 Task: Create a due date automation trigger when advanced on, on the wednesday before a card is due add fields with custom field "Resume" set to a number greater than 1 and greater than 10 at 11:00 AM.
Action: Mouse moved to (988, 307)
Screenshot: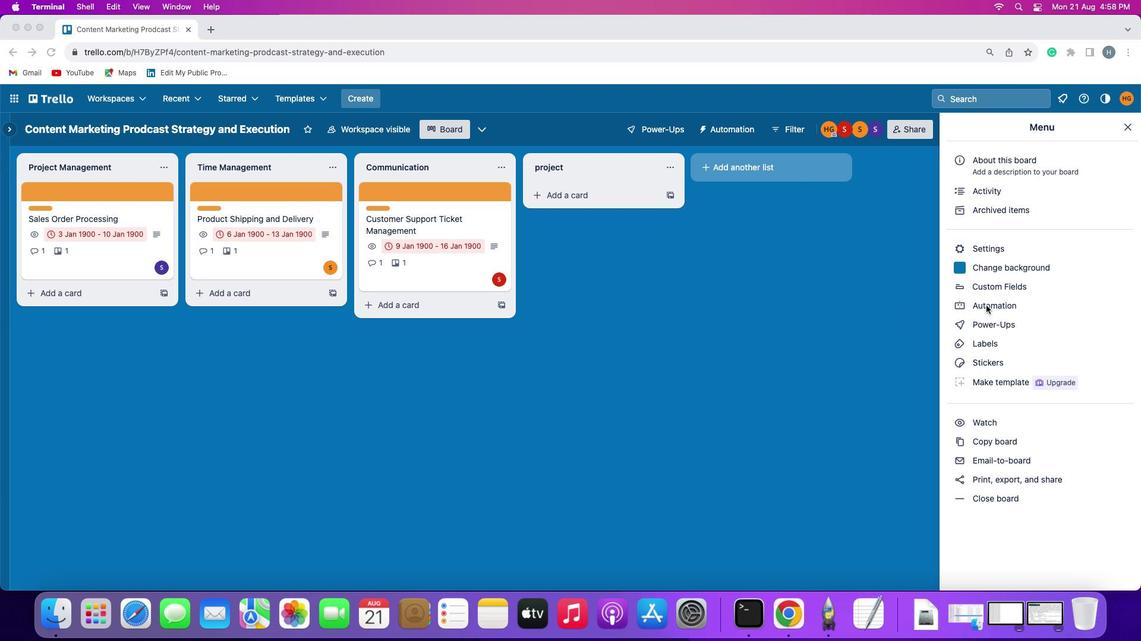 
Action: Mouse pressed left at (988, 307)
Screenshot: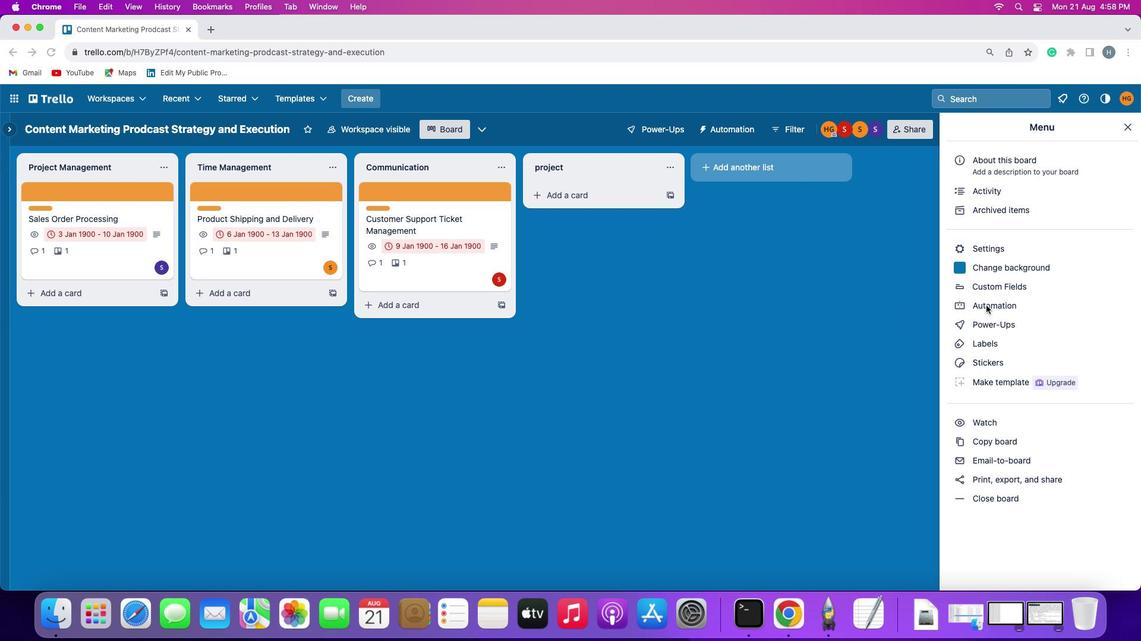 
Action: Mouse pressed left at (988, 307)
Screenshot: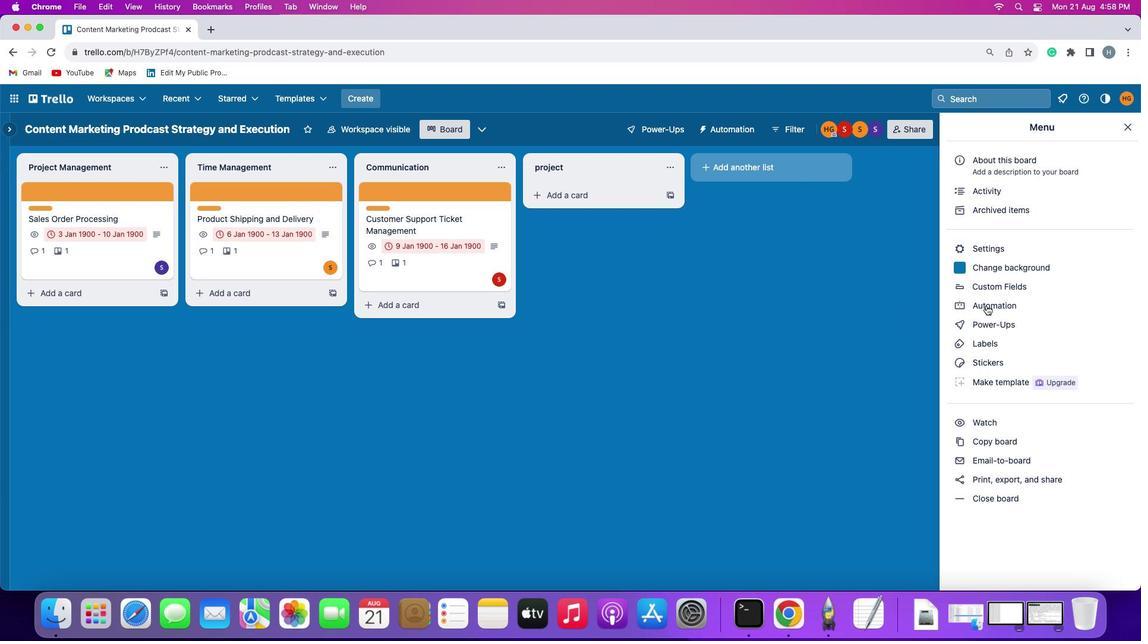 
Action: Mouse moved to (72, 282)
Screenshot: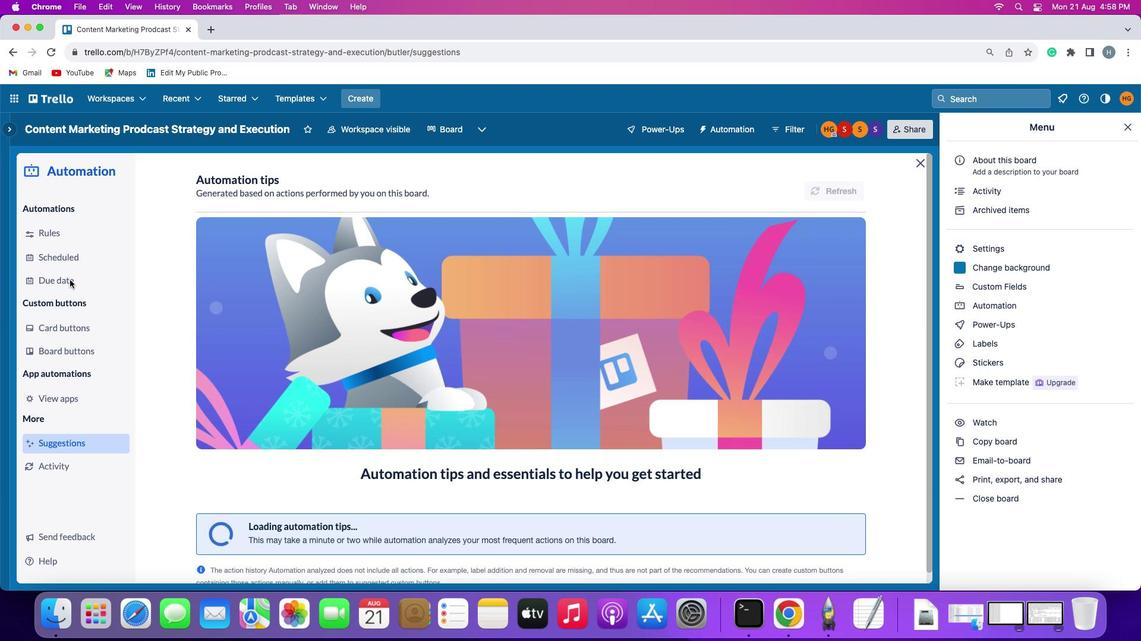 
Action: Mouse pressed left at (72, 282)
Screenshot: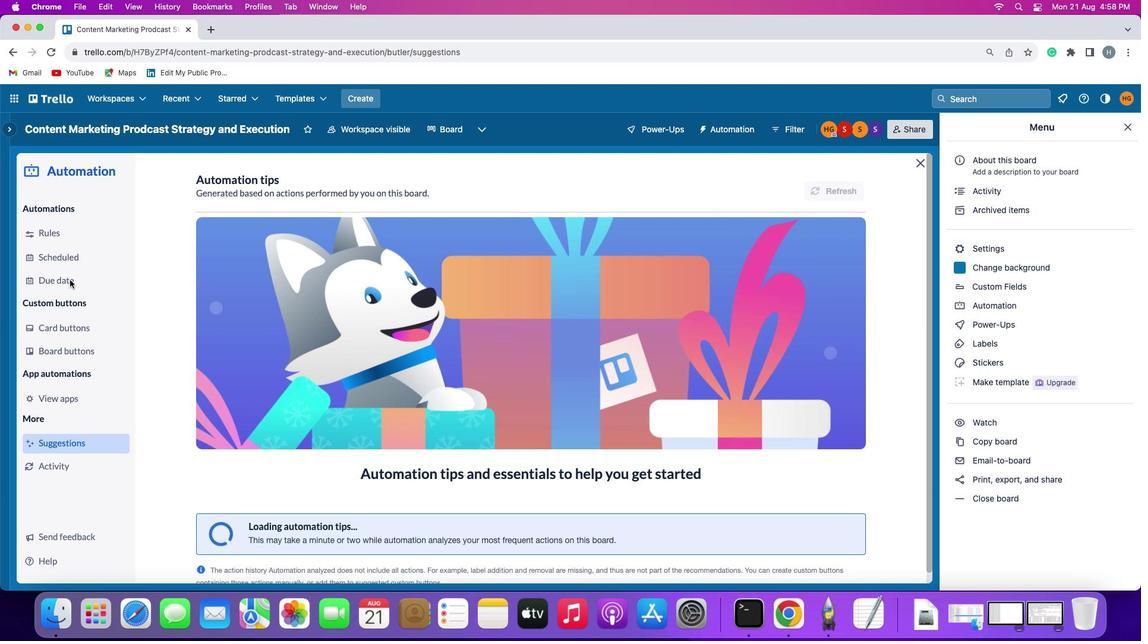
Action: Mouse moved to (811, 186)
Screenshot: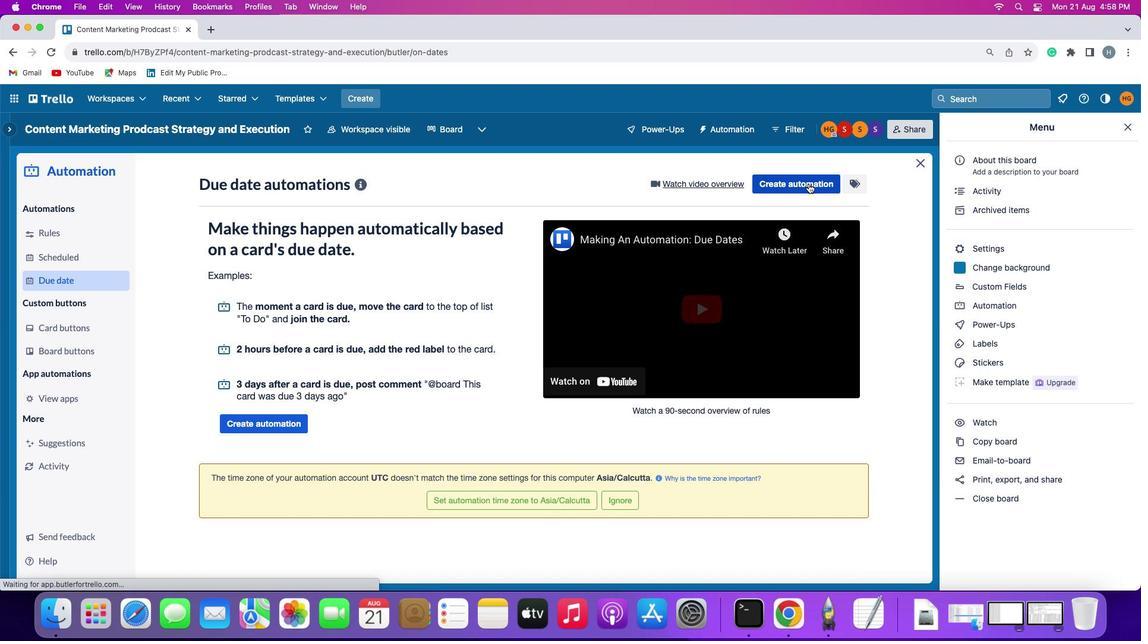 
Action: Mouse pressed left at (811, 186)
Screenshot: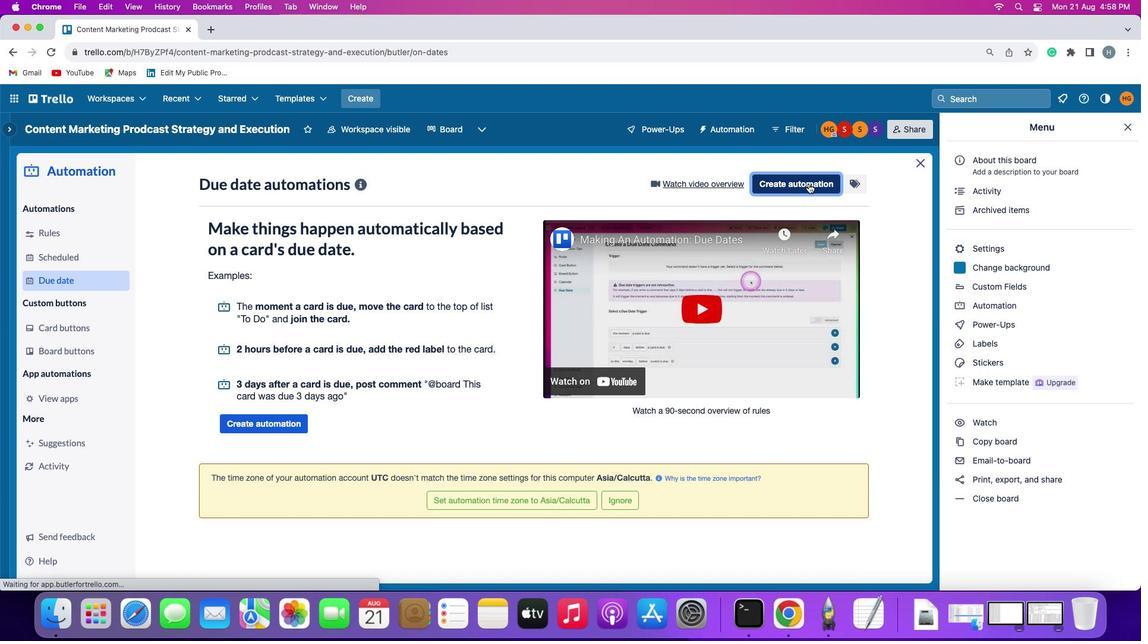 
Action: Mouse moved to (282, 301)
Screenshot: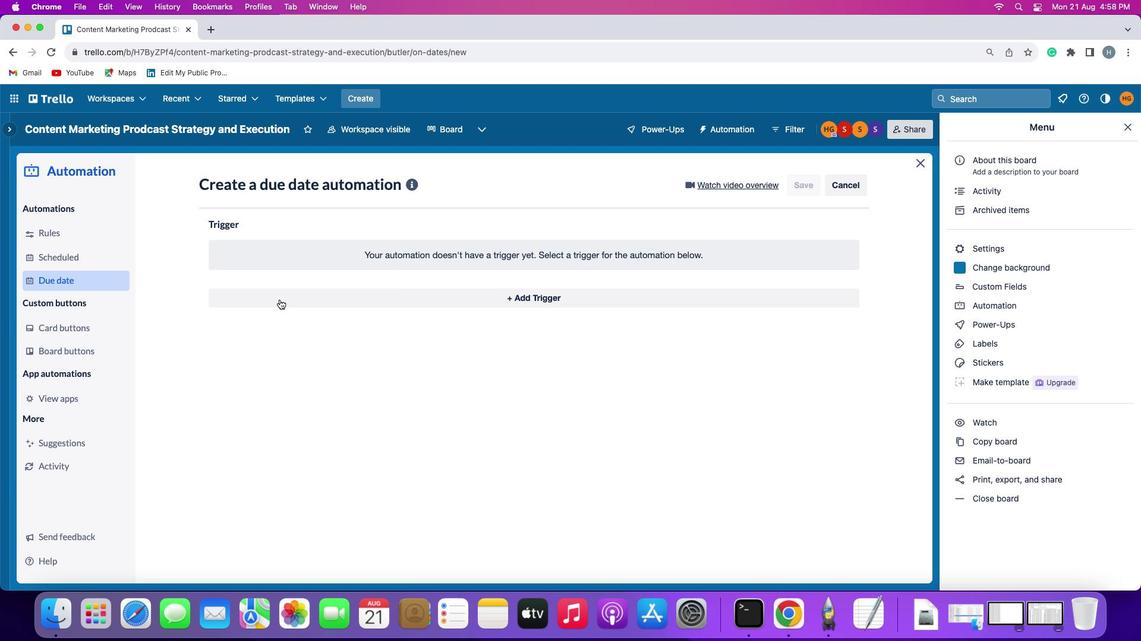 
Action: Mouse pressed left at (282, 301)
Screenshot: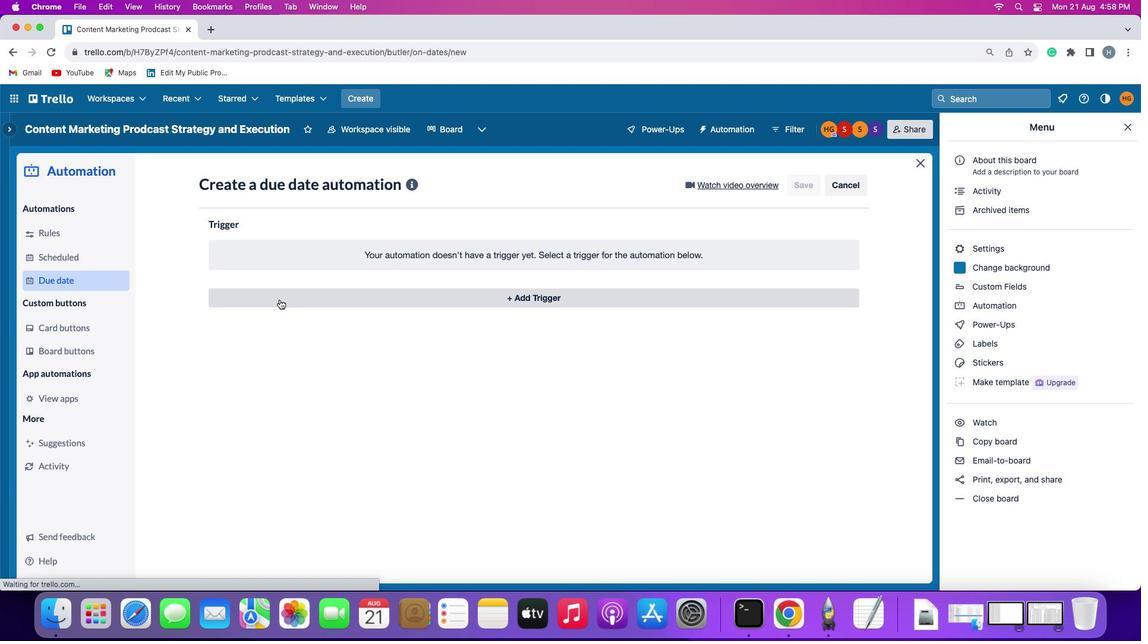 
Action: Mouse moved to (260, 518)
Screenshot: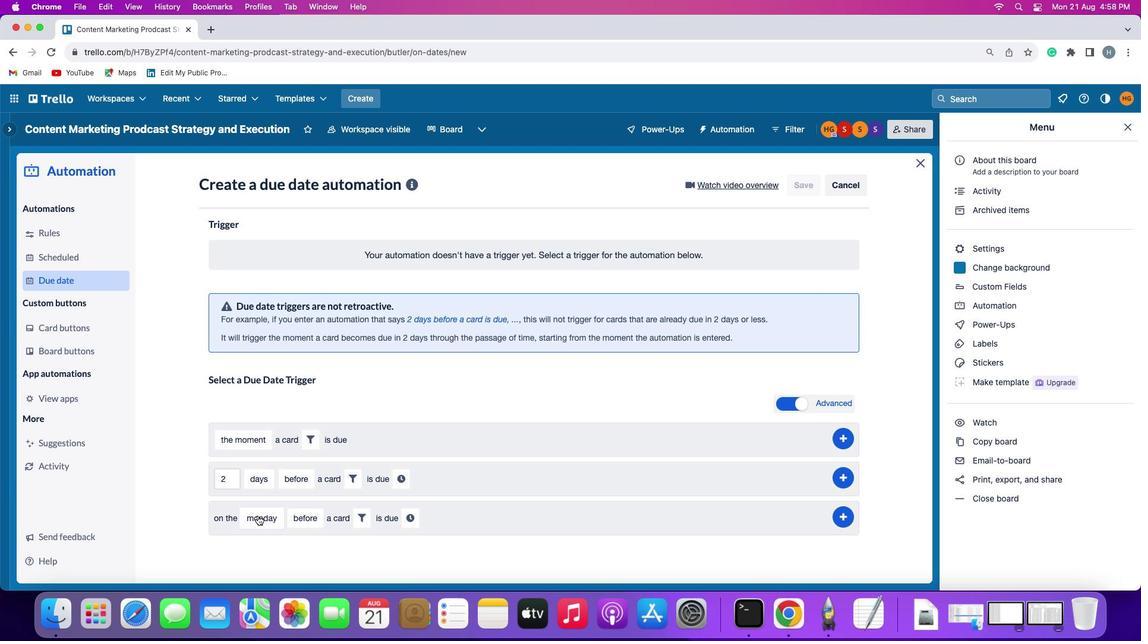 
Action: Mouse pressed left at (260, 518)
Screenshot: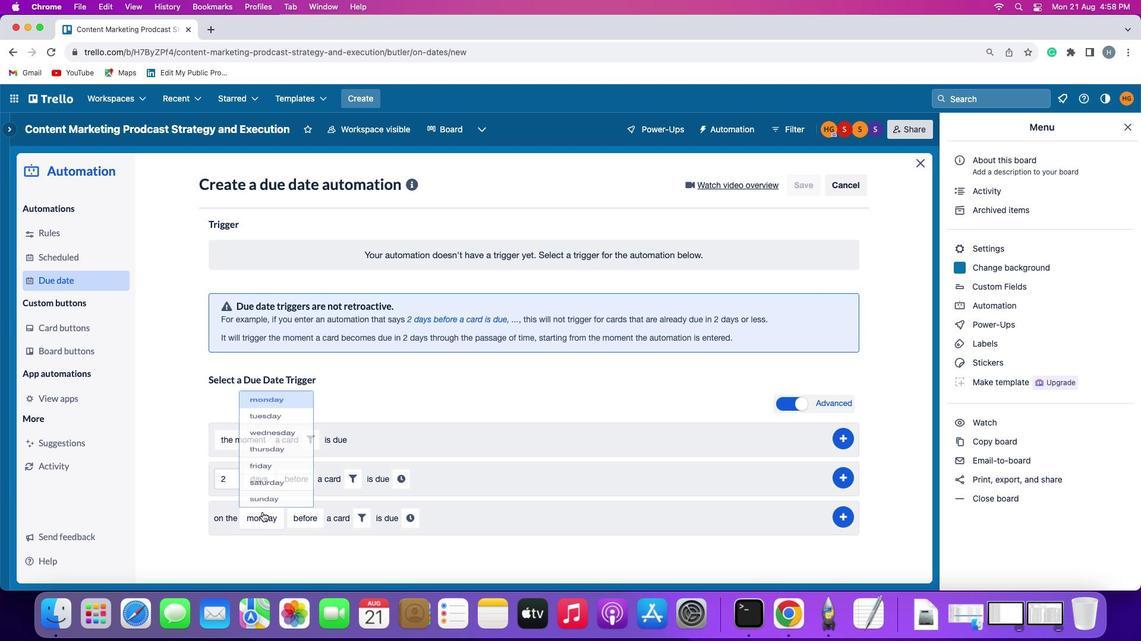 
Action: Mouse moved to (291, 408)
Screenshot: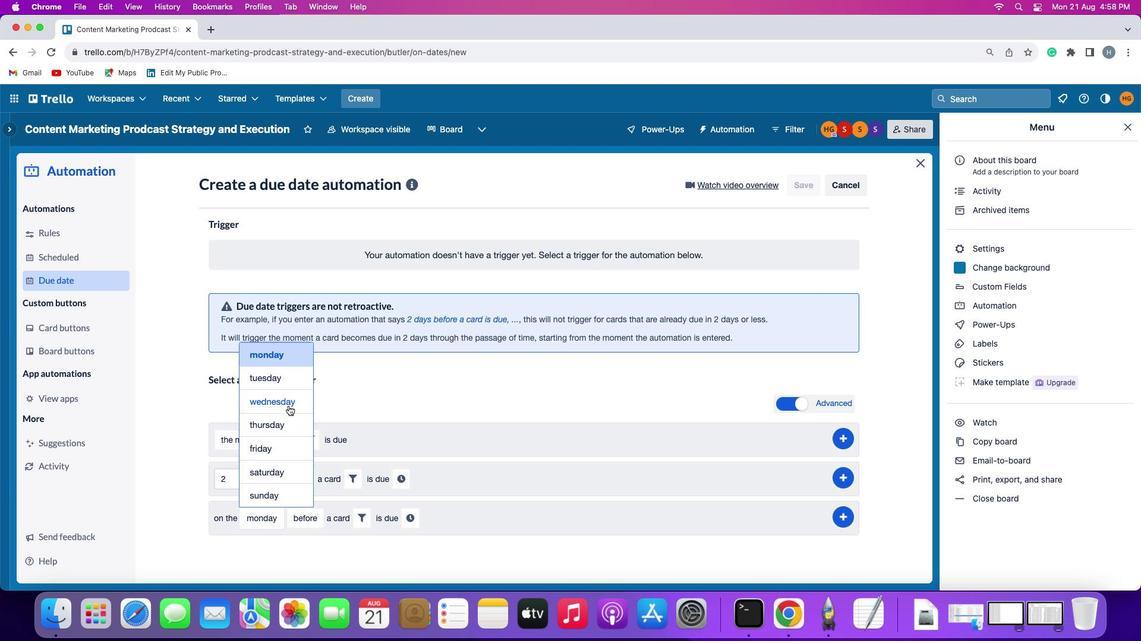 
Action: Mouse pressed left at (291, 408)
Screenshot: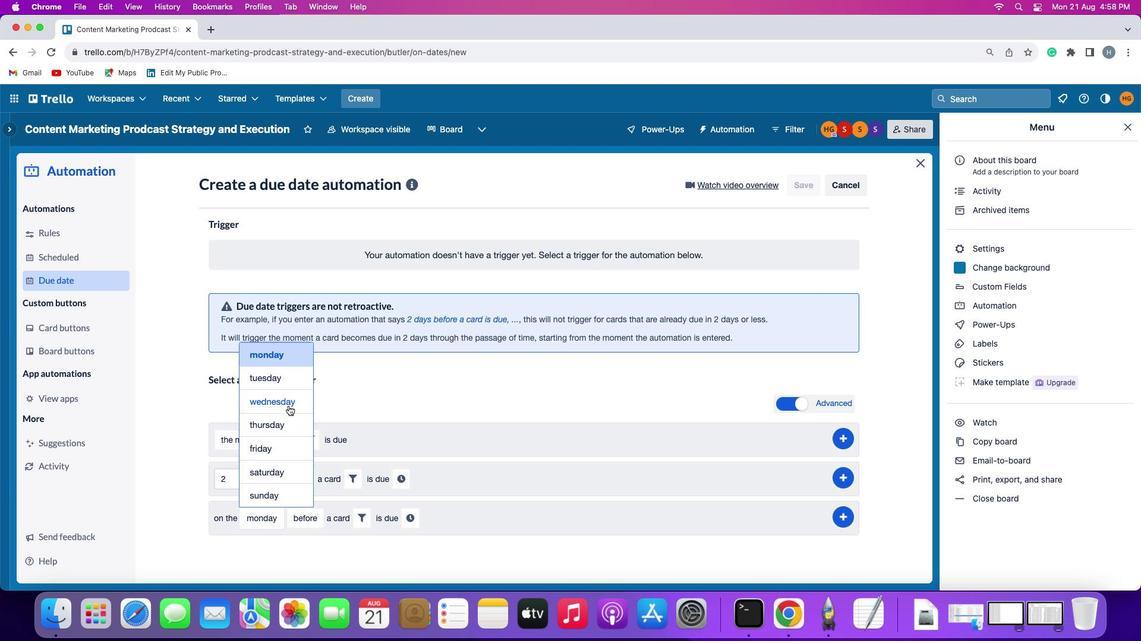 
Action: Mouse moved to (380, 519)
Screenshot: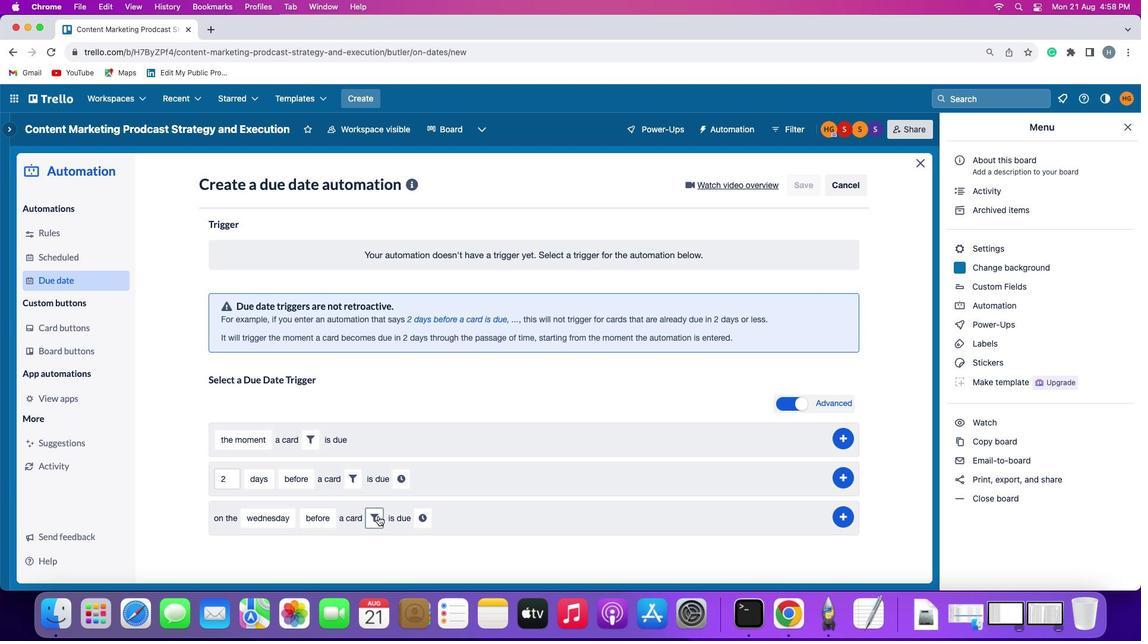 
Action: Mouse pressed left at (380, 519)
Screenshot: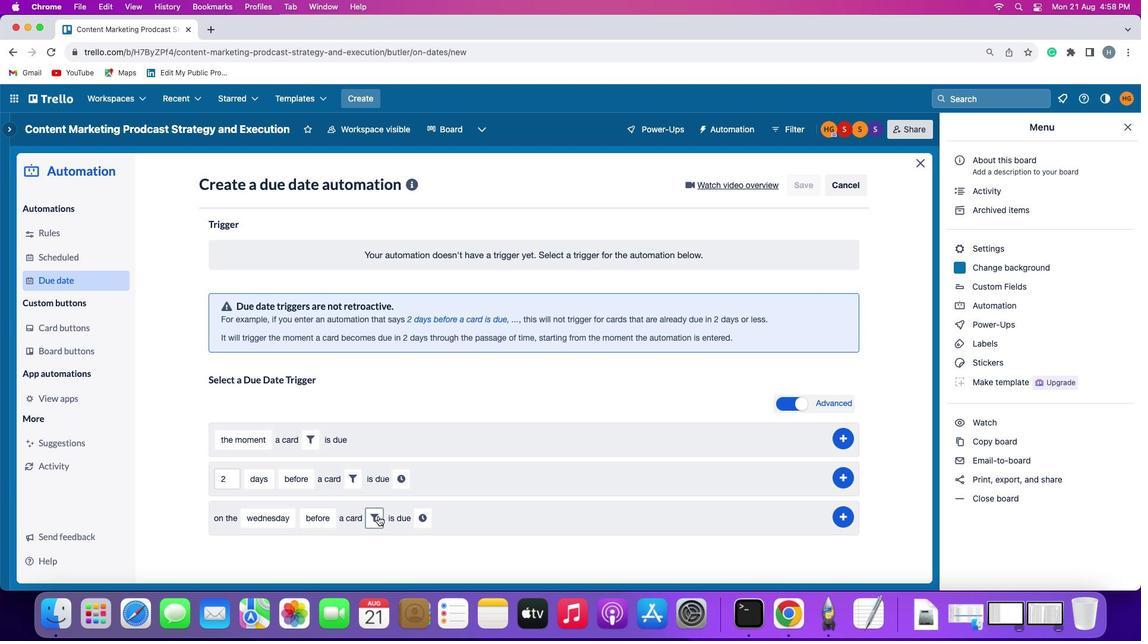 
Action: Mouse moved to (562, 554)
Screenshot: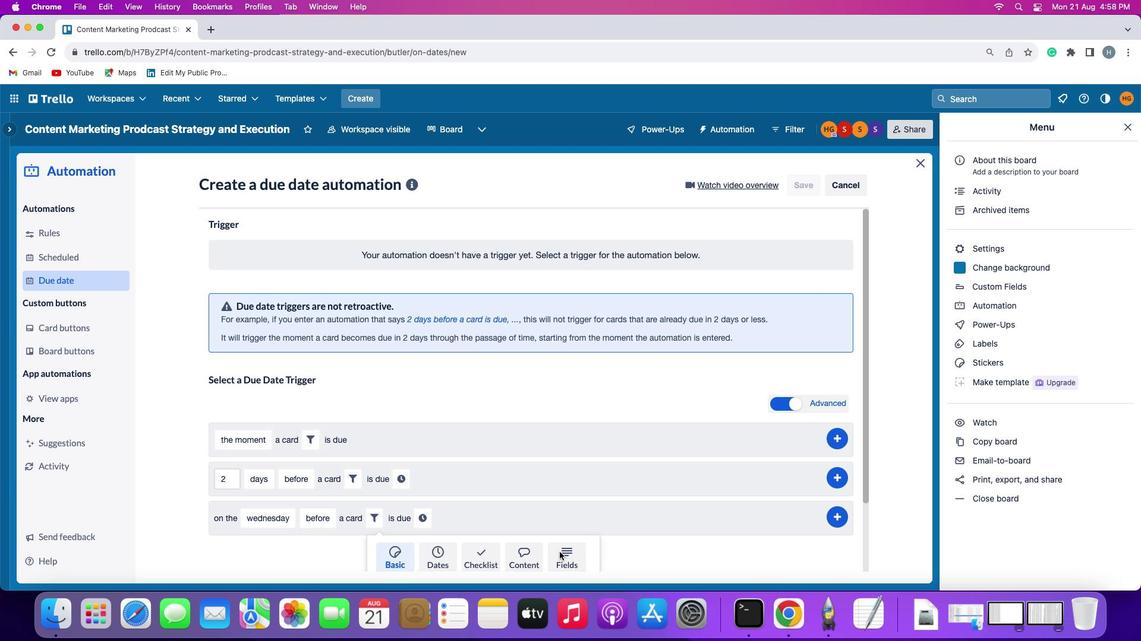 
Action: Mouse pressed left at (562, 554)
Screenshot: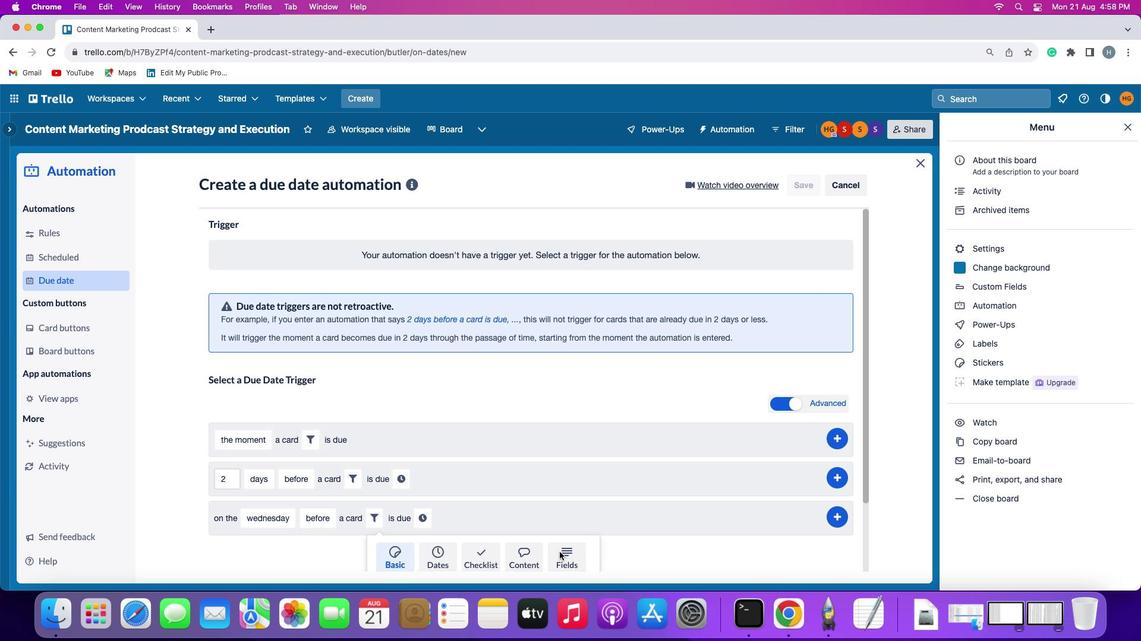 
Action: Mouse moved to (341, 560)
Screenshot: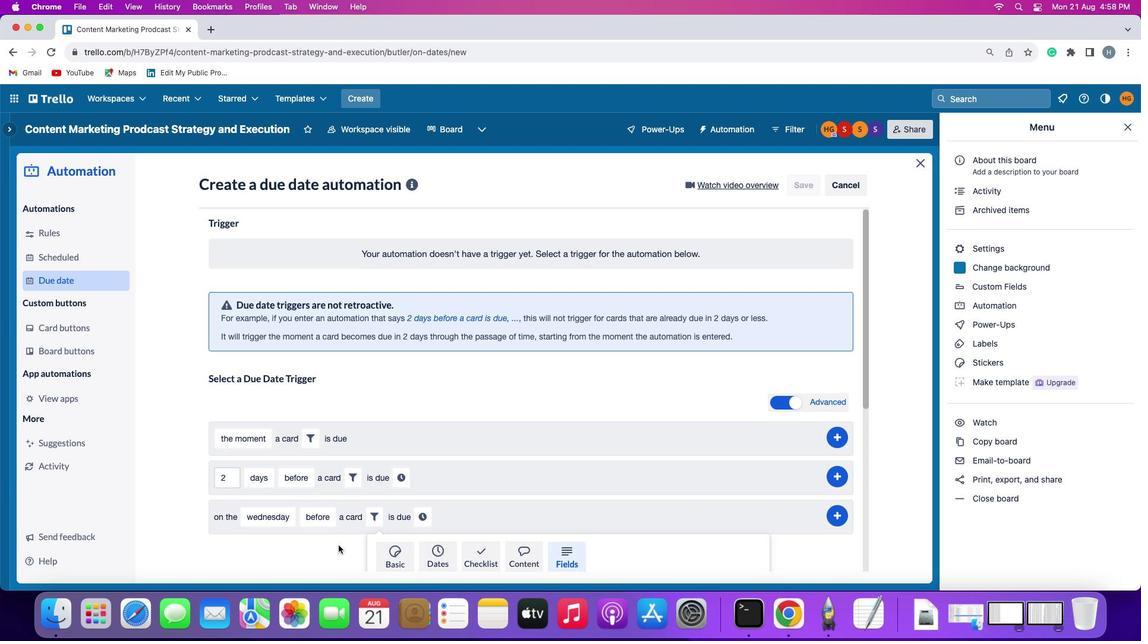 
Action: Mouse scrolled (341, 560) with delta (2, 1)
Screenshot: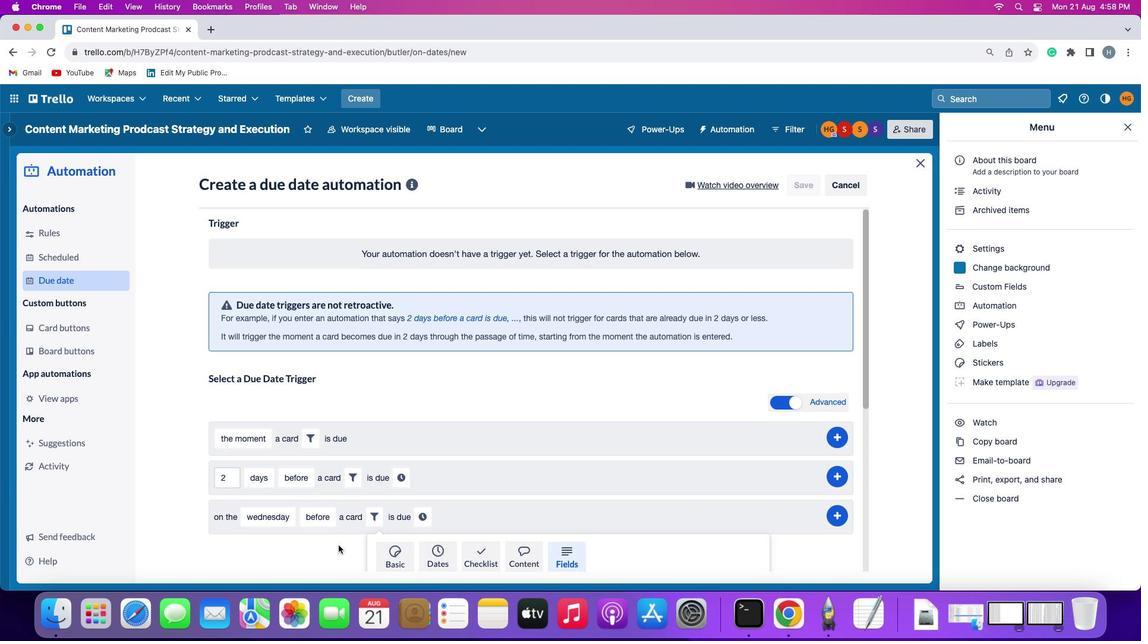 
Action: Mouse moved to (341, 558)
Screenshot: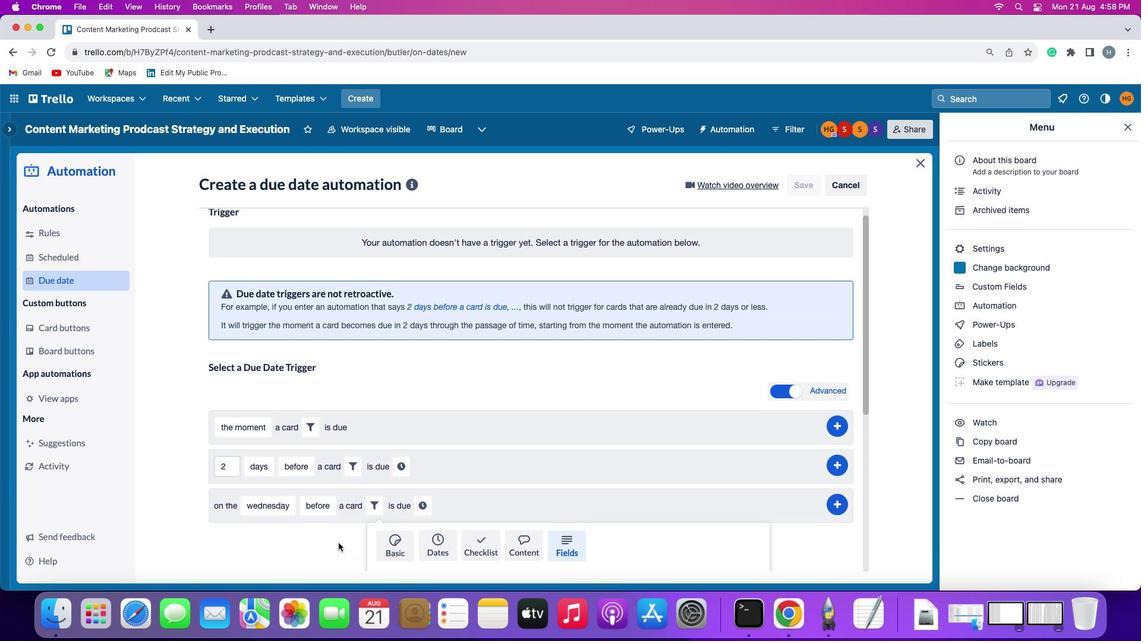 
Action: Mouse scrolled (341, 558) with delta (2, 1)
Screenshot: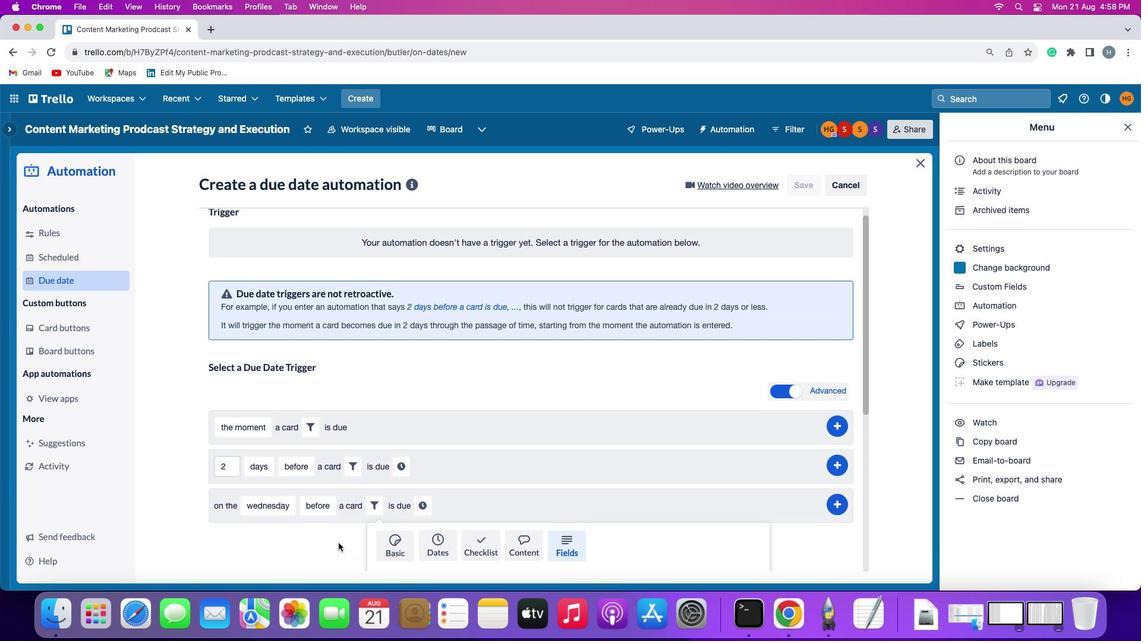 
Action: Mouse moved to (341, 552)
Screenshot: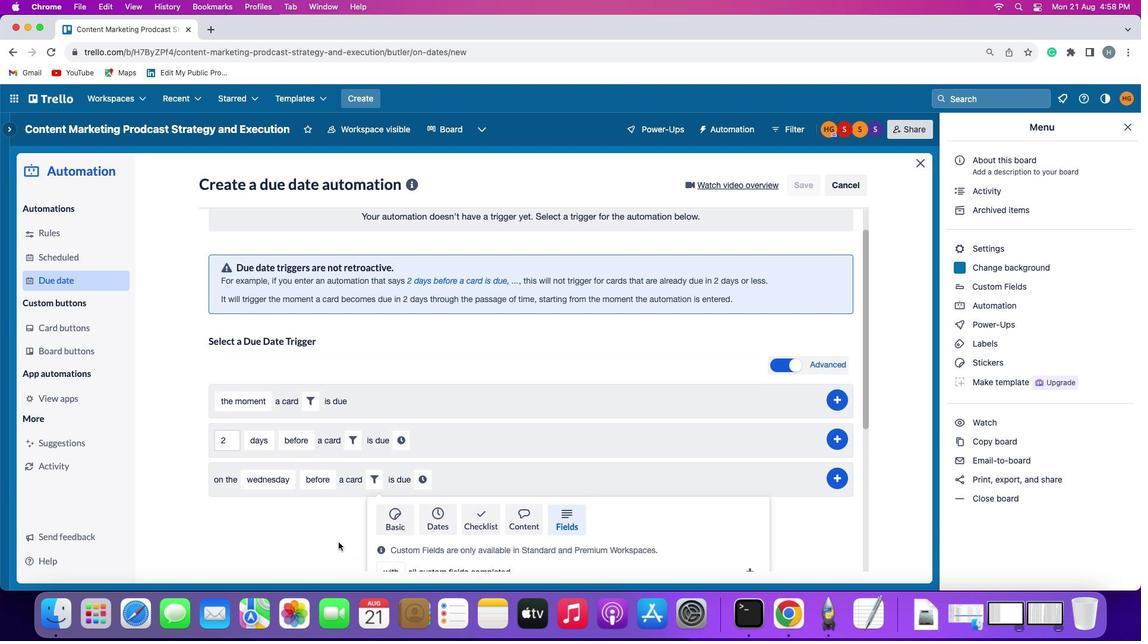 
Action: Mouse scrolled (341, 552) with delta (2, 0)
Screenshot: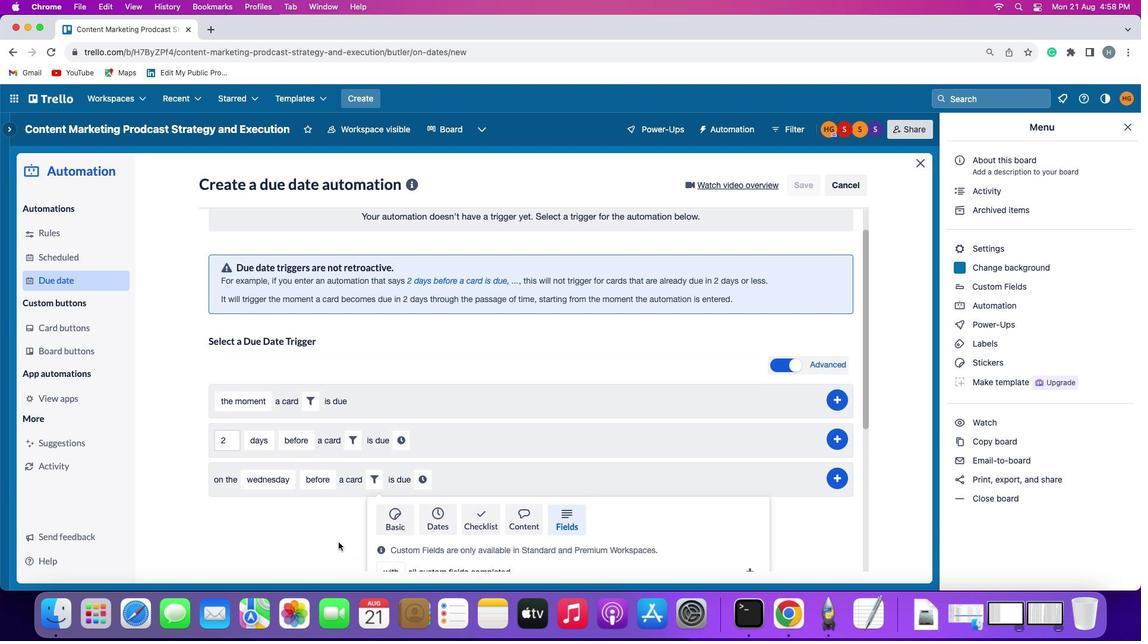 
Action: Mouse moved to (341, 542)
Screenshot: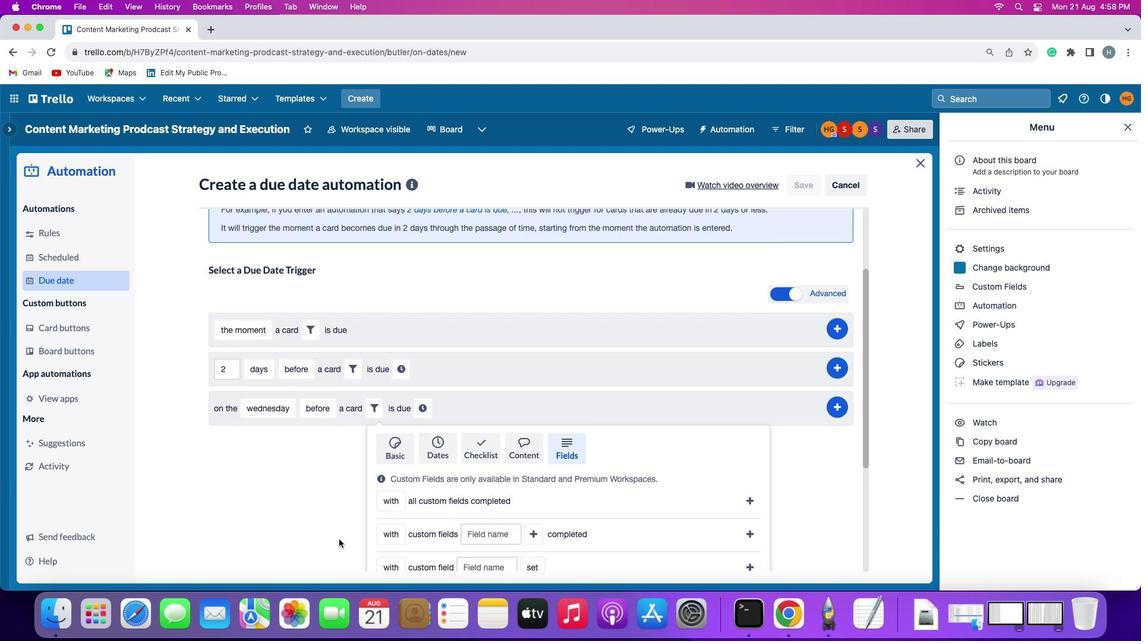 
Action: Mouse scrolled (341, 542) with delta (2, 1)
Screenshot: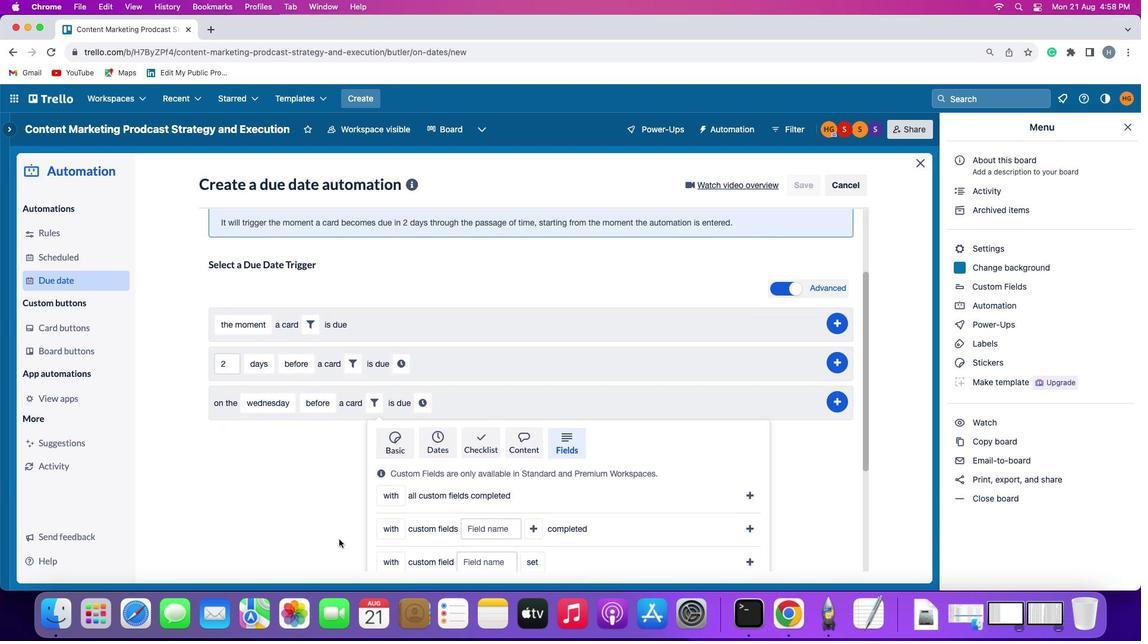 
Action: Mouse scrolled (341, 542) with delta (2, 1)
Screenshot: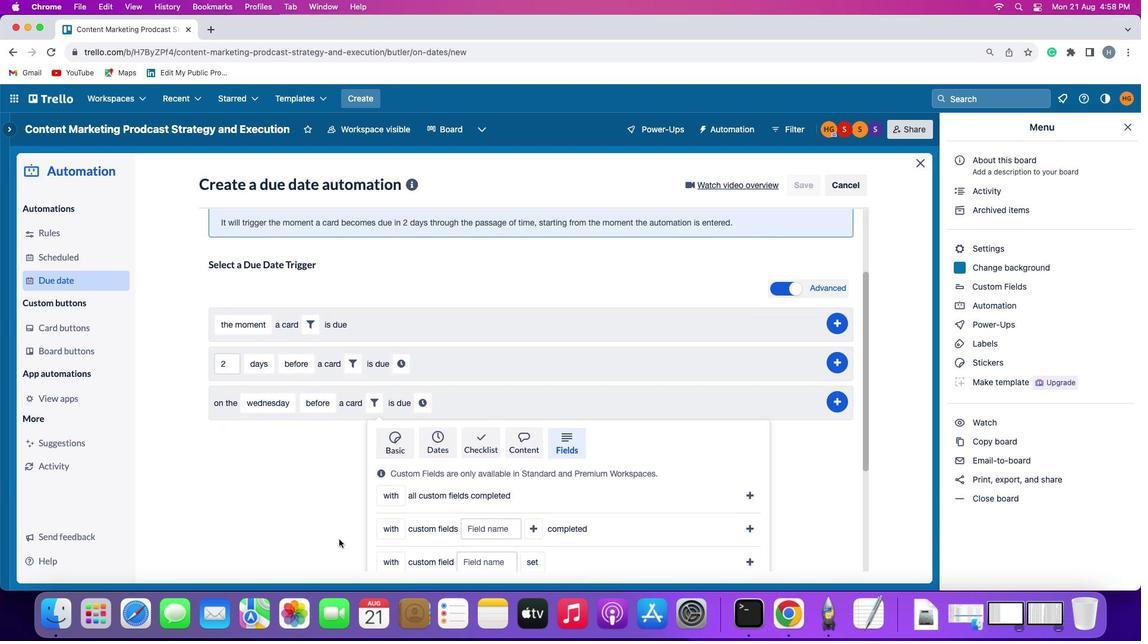 
Action: Mouse scrolled (341, 542) with delta (2, 0)
Screenshot: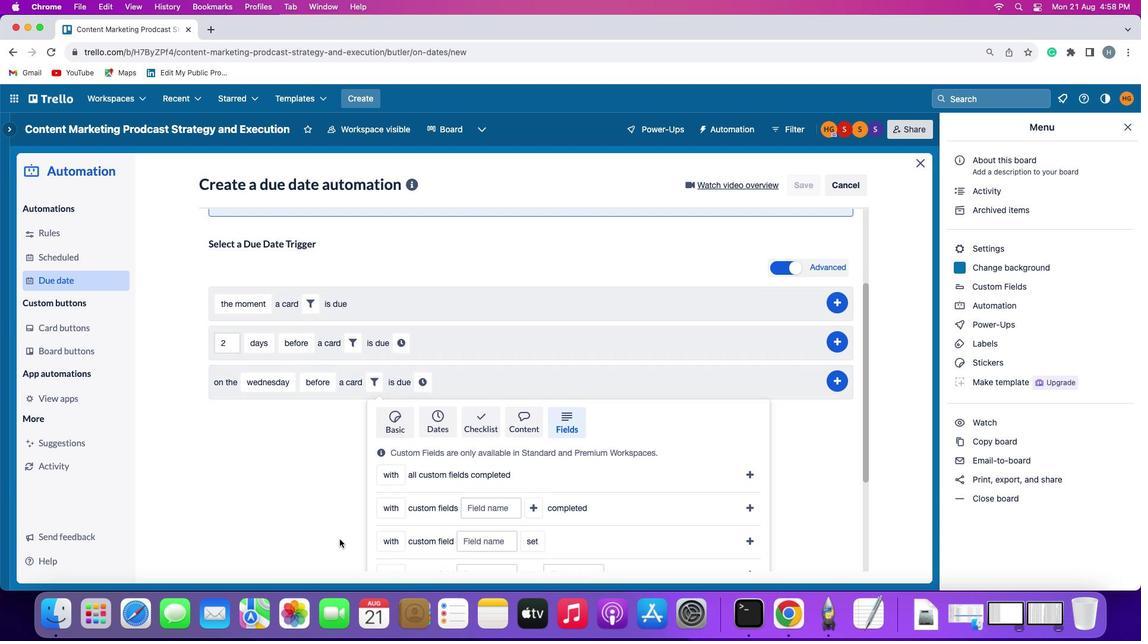 
Action: Mouse moved to (341, 542)
Screenshot: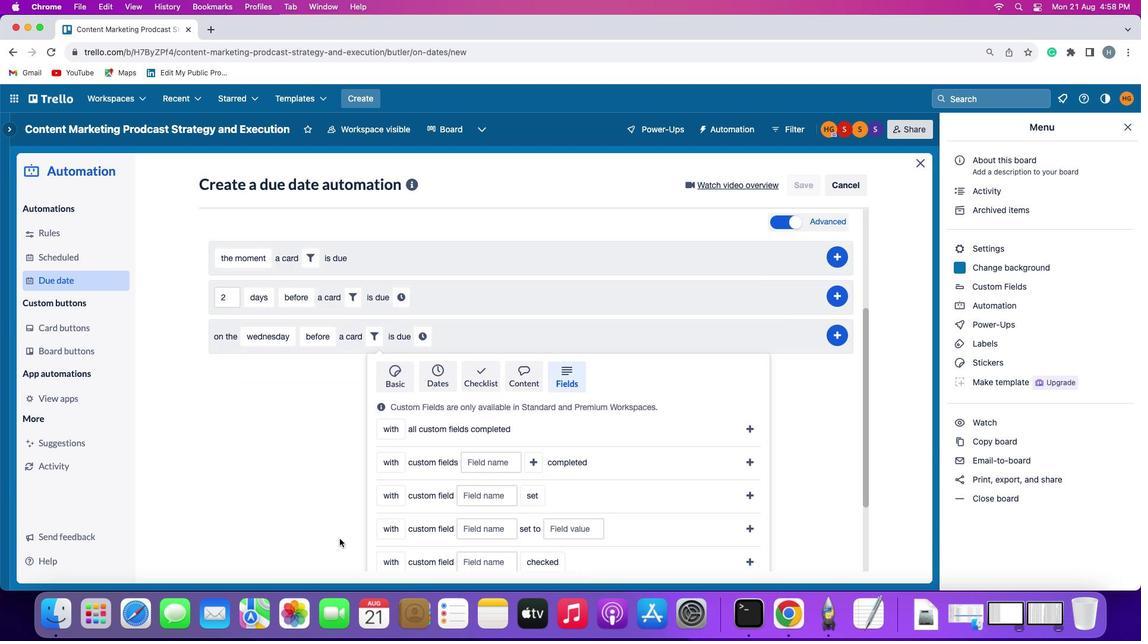 
Action: Mouse scrolled (341, 542) with delta (2, 0)
Screenshot: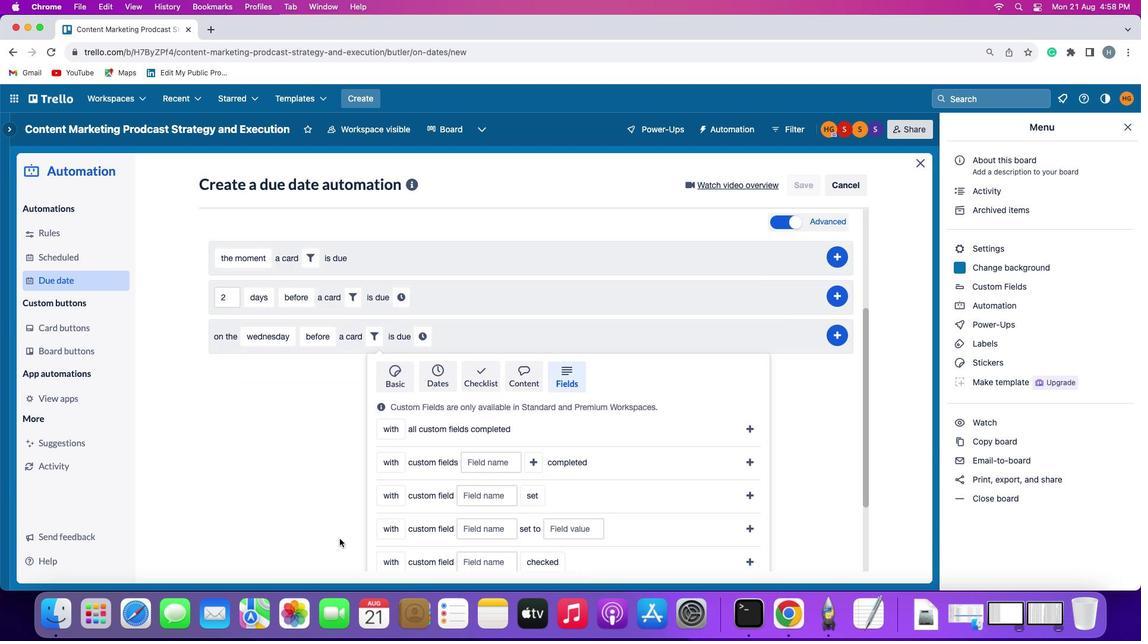 
Action: Mouse moved to (335, 540)
Screenshot: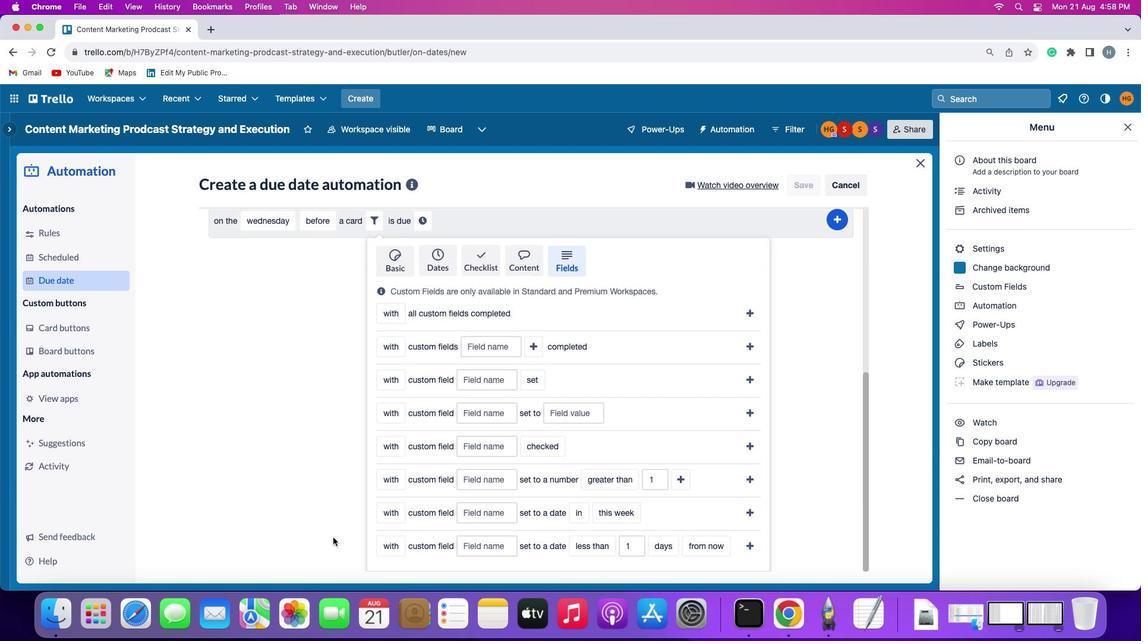 
Action: Mouse scrolled (335, 540) with delta (2, 1)
Screenshot: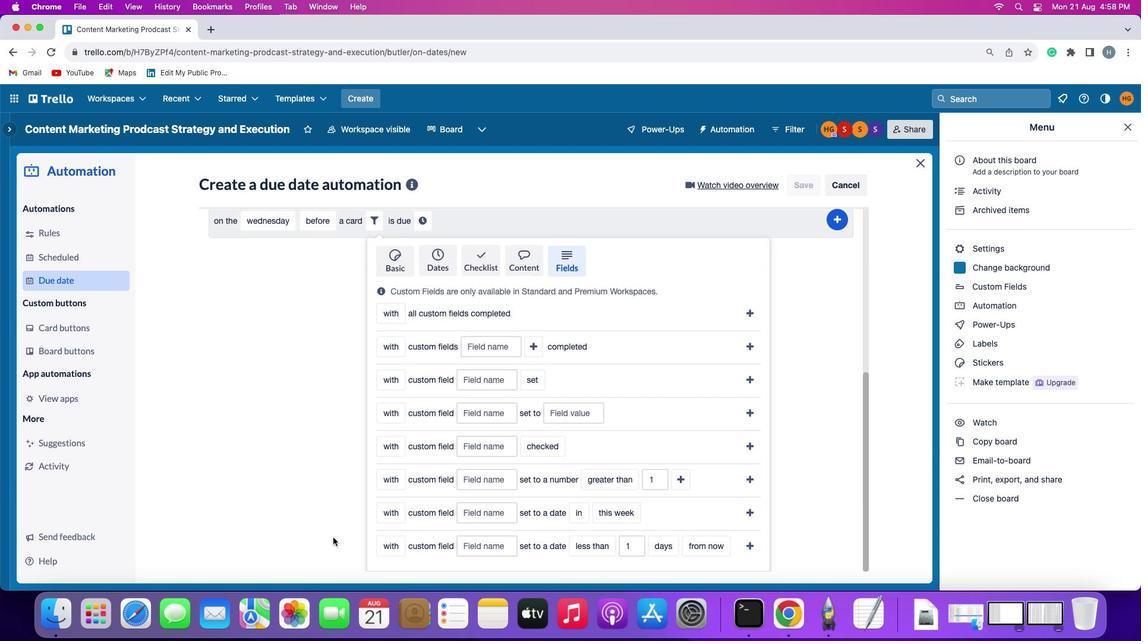 
Action: Mouse scrolled (335, 540) with delta (2, 1)
Screenshot: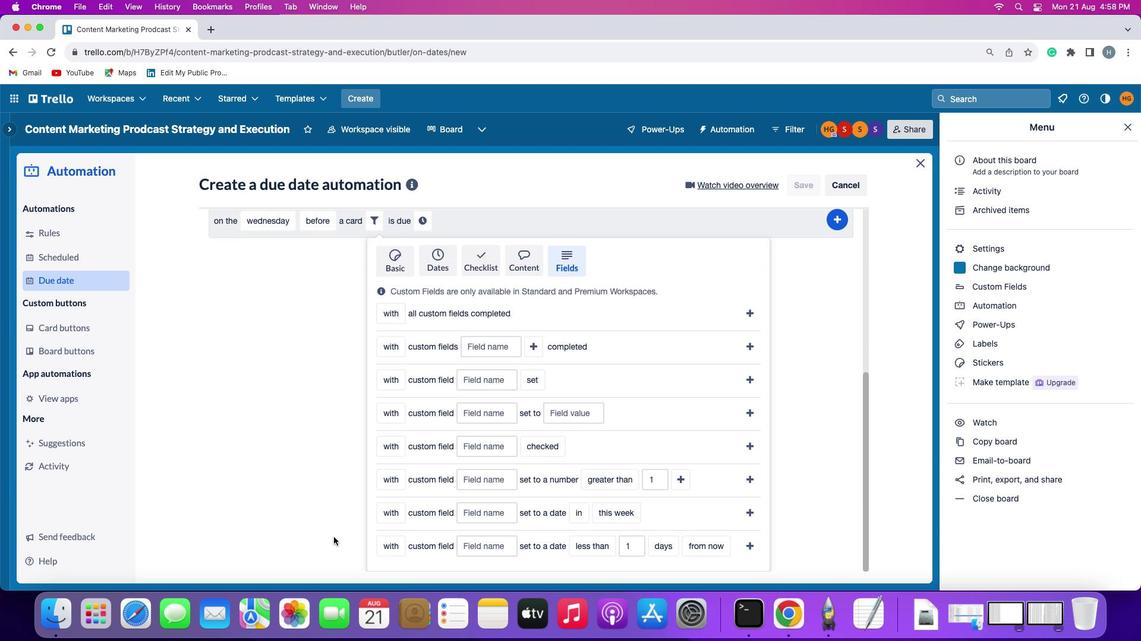 
Action: Mouse scrolled (335, 540) with delta (2, 0)
Screenshot: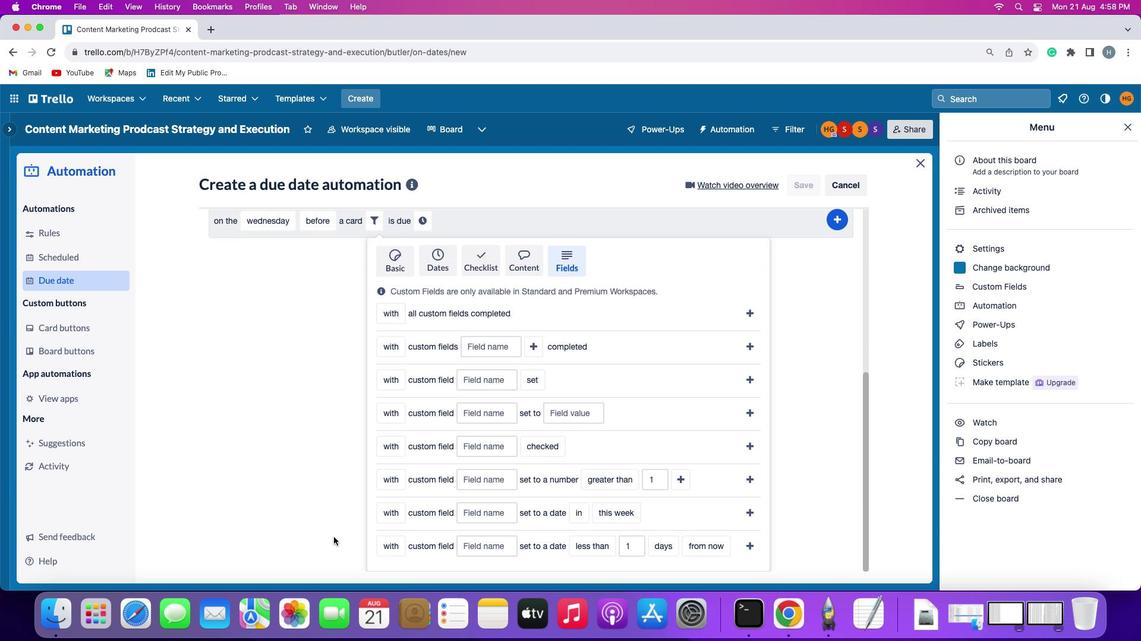 
Action: Mouse moved to (495, 482)
Screenshot: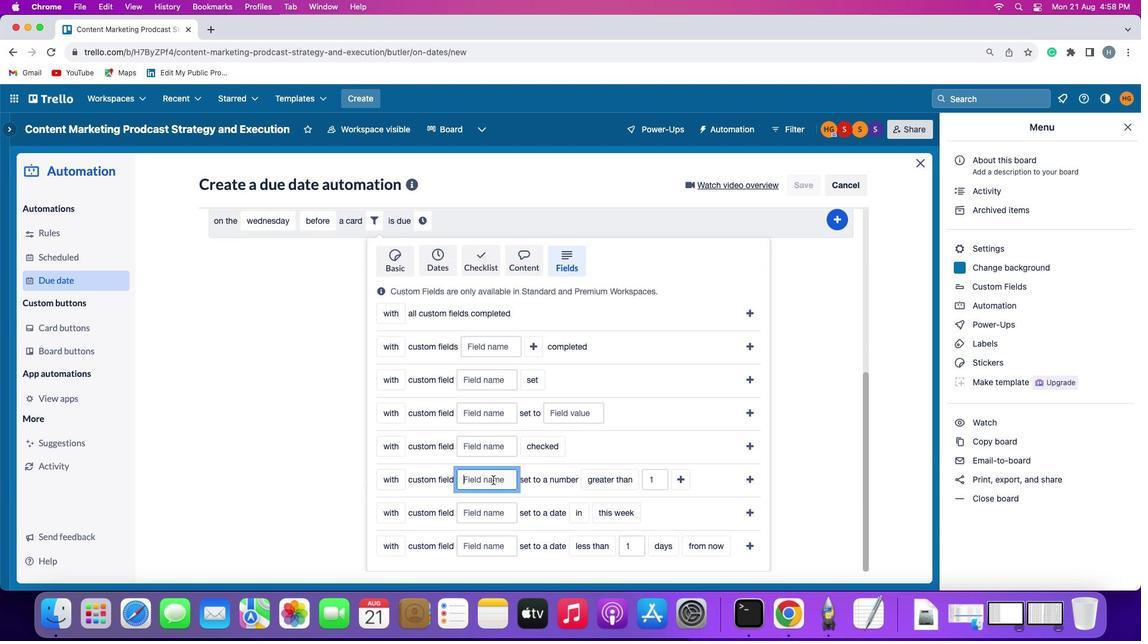 
Action: Mouse pressed left at (495, 482)
Screenshot: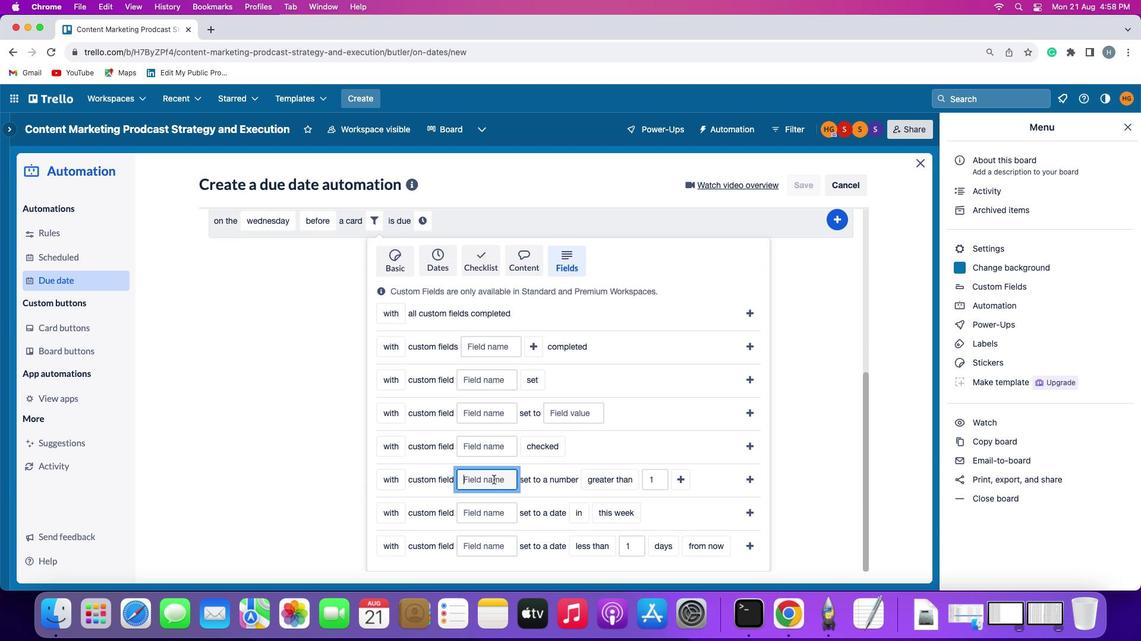 
Action: Mouse moved to (495, 481)
Screenshot: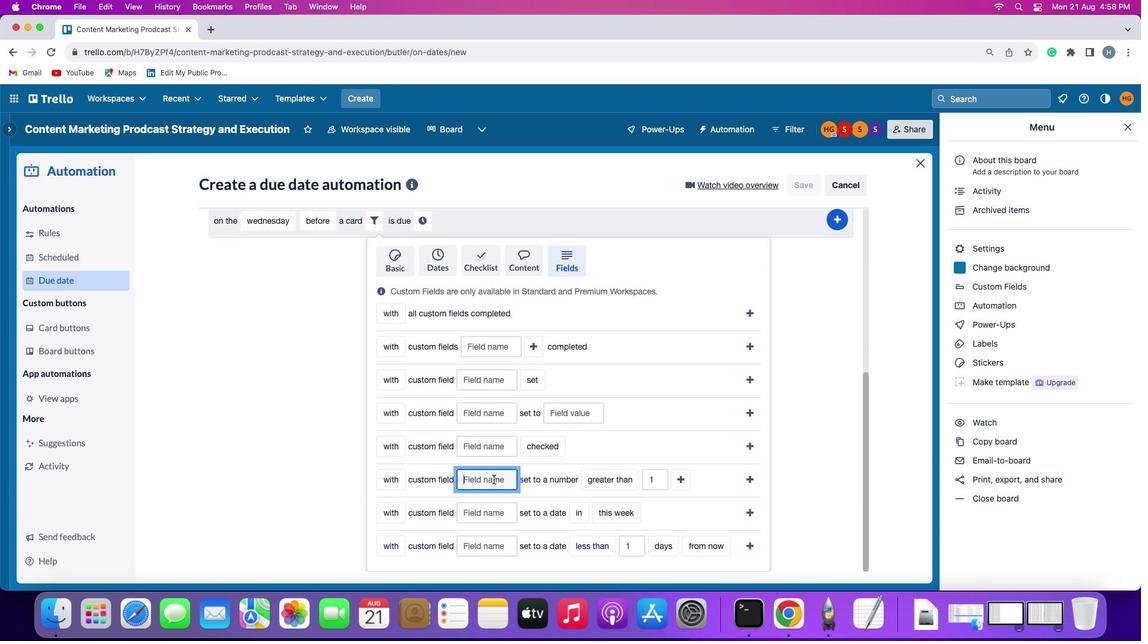 
Action: Key pressed Key.shift
Screenshot: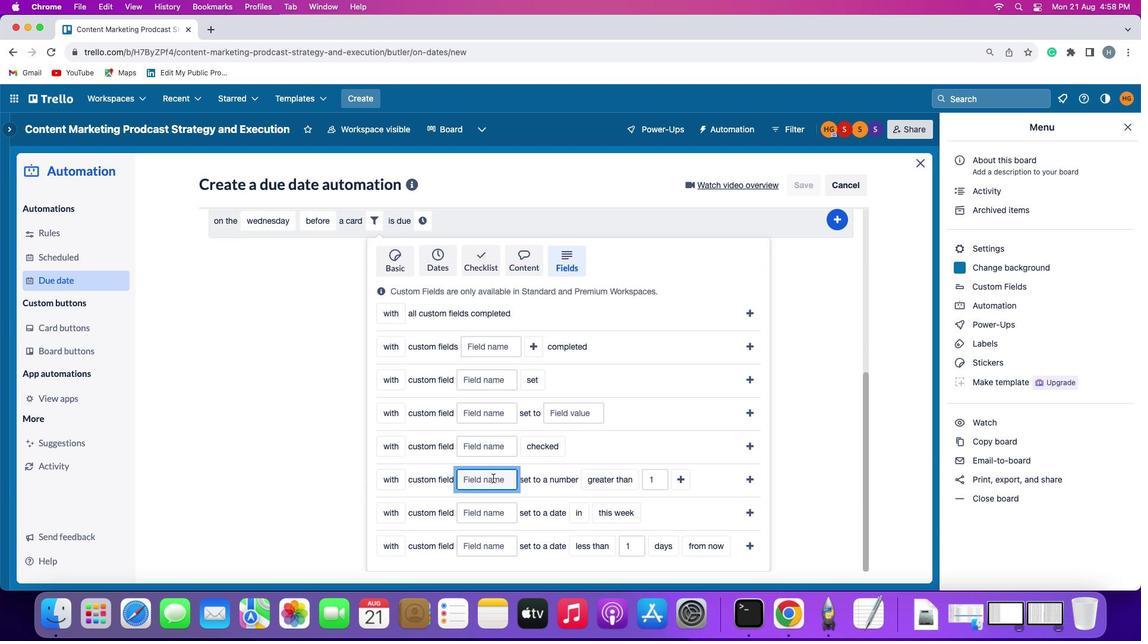 
Action: Mouse moved to (495, 481)
Screenshot: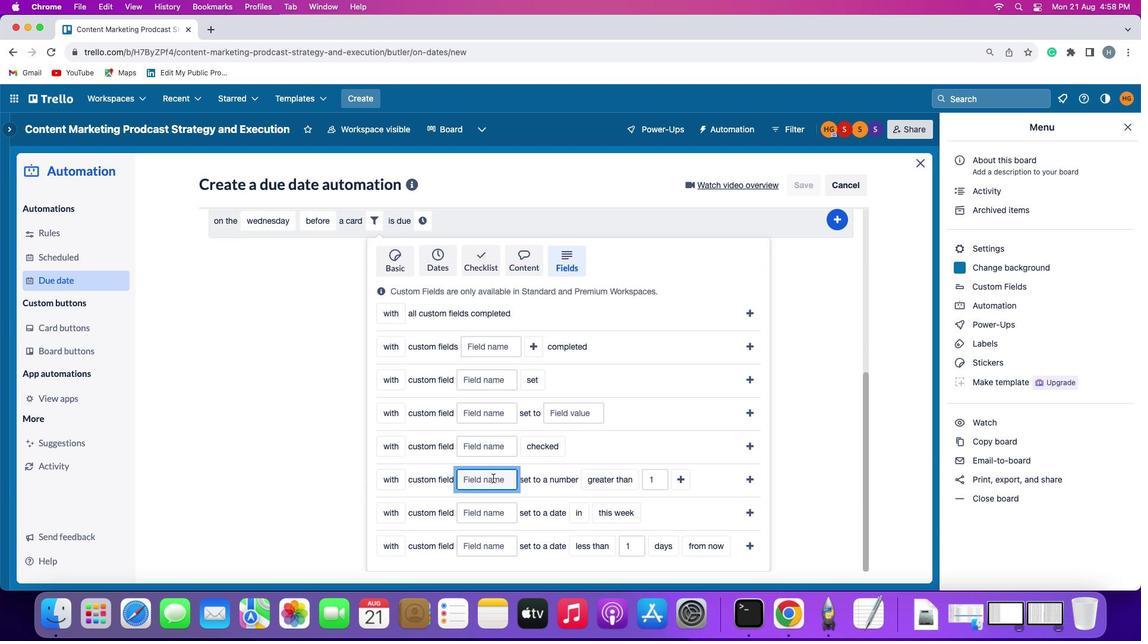 
Action: Key pressed 'R'
Screenshot: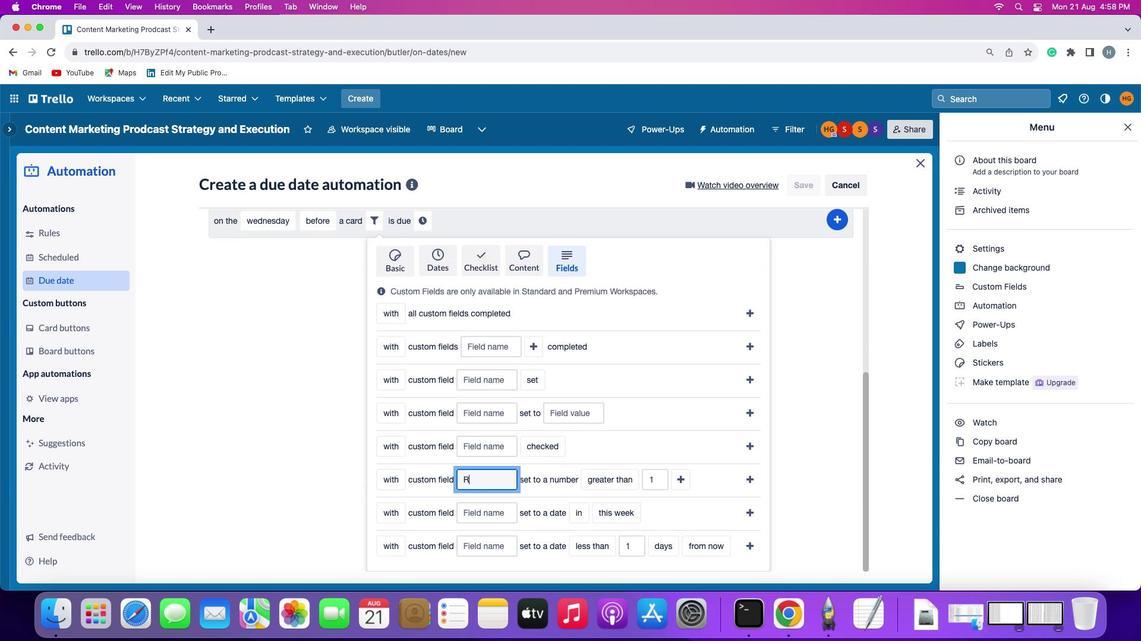 
Action: Mouse moved to (495, 481)
Screenshot: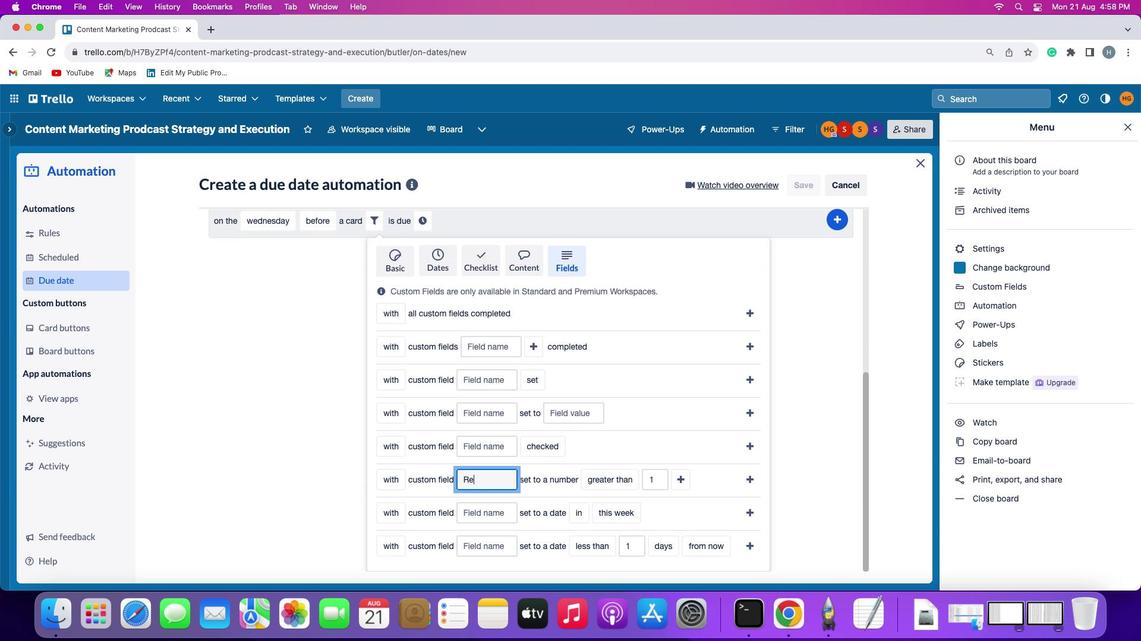 
Action: Key pressed 'e'
Screenshot: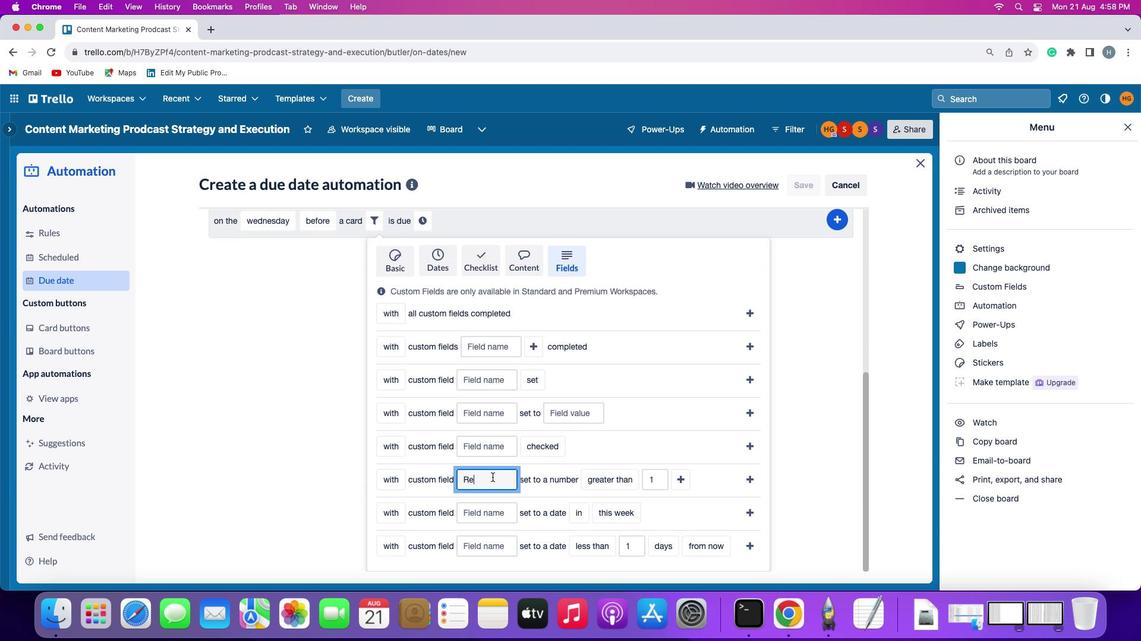 
Action: Mouse moved to (495, 479)
Screenshot: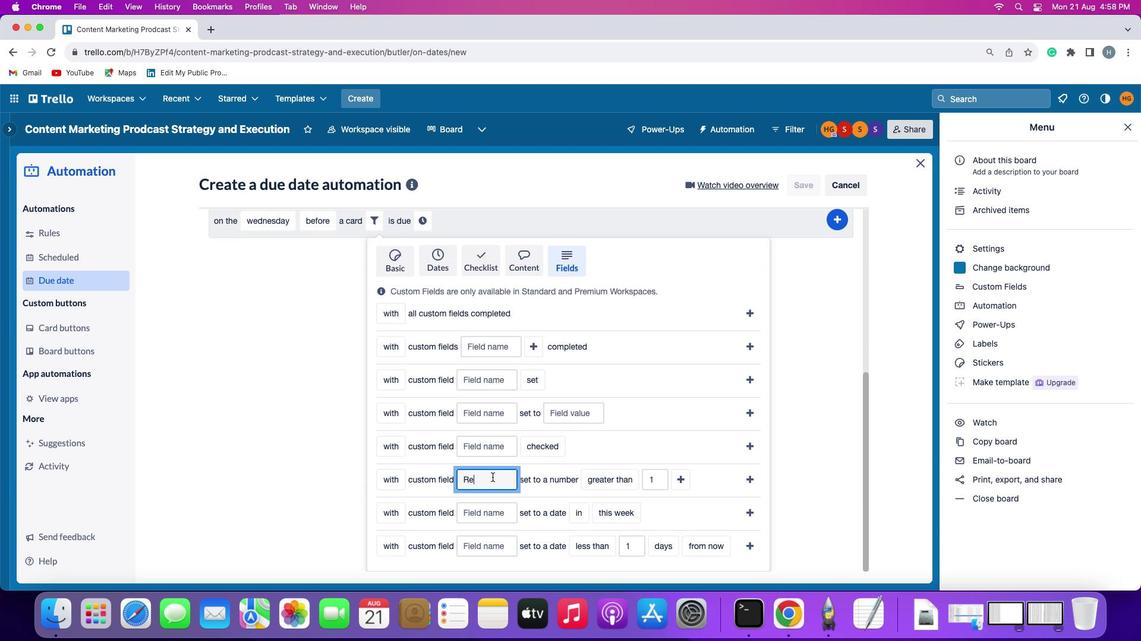 
Action: Key pressed 's'
Screenshot: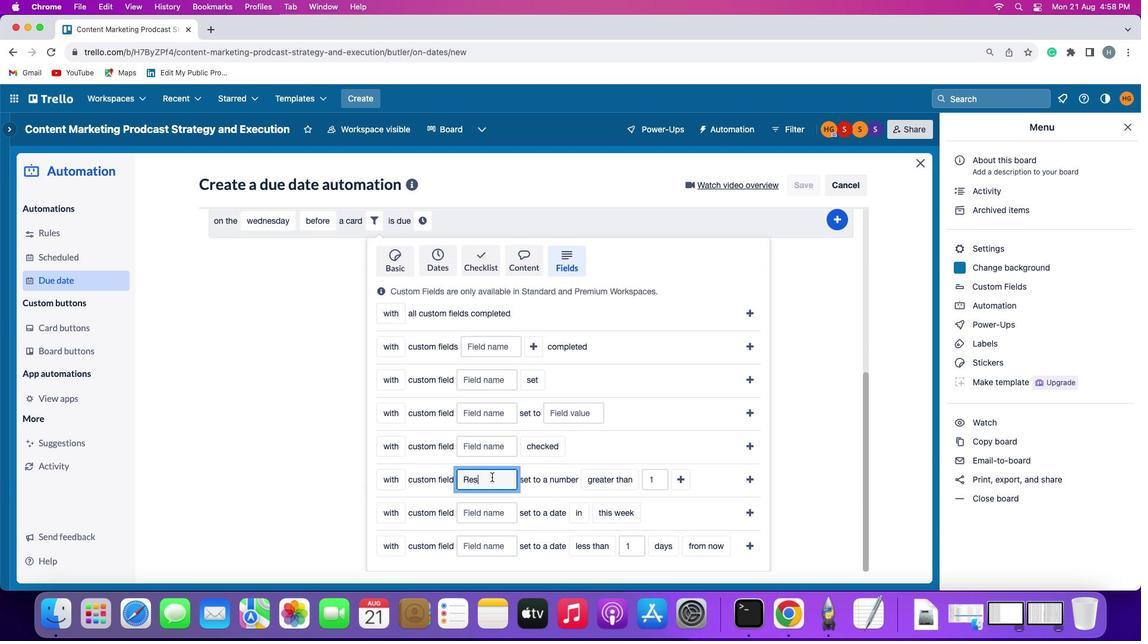 
Action: Mouse moved to (494, 479)
Screenshot: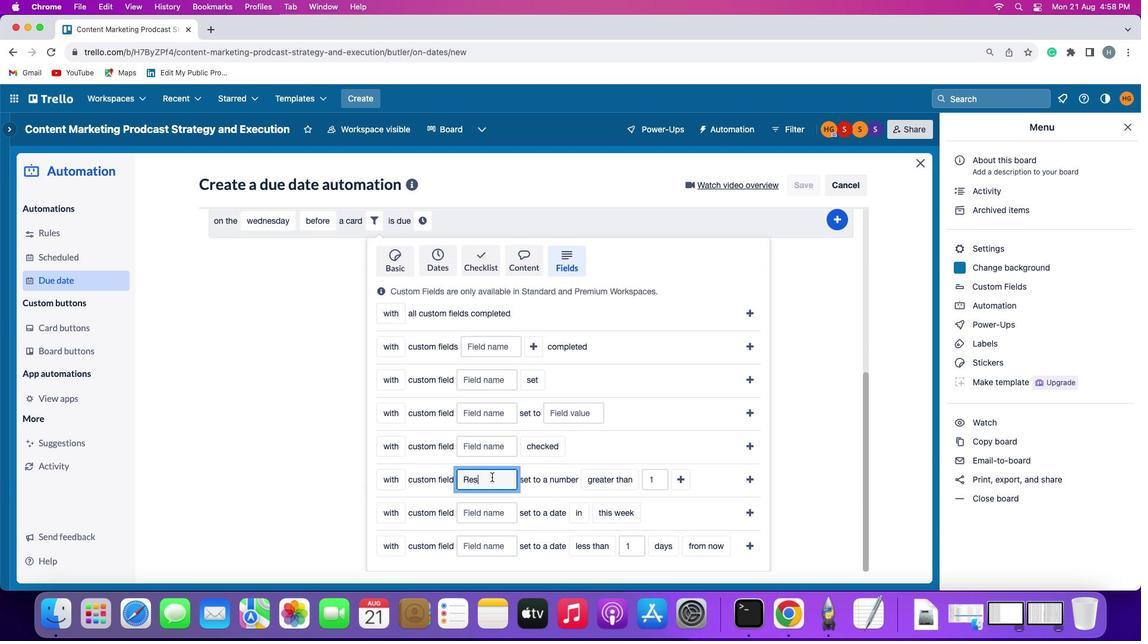 
Action: Key pressed 'u''m''e'
Screenshot: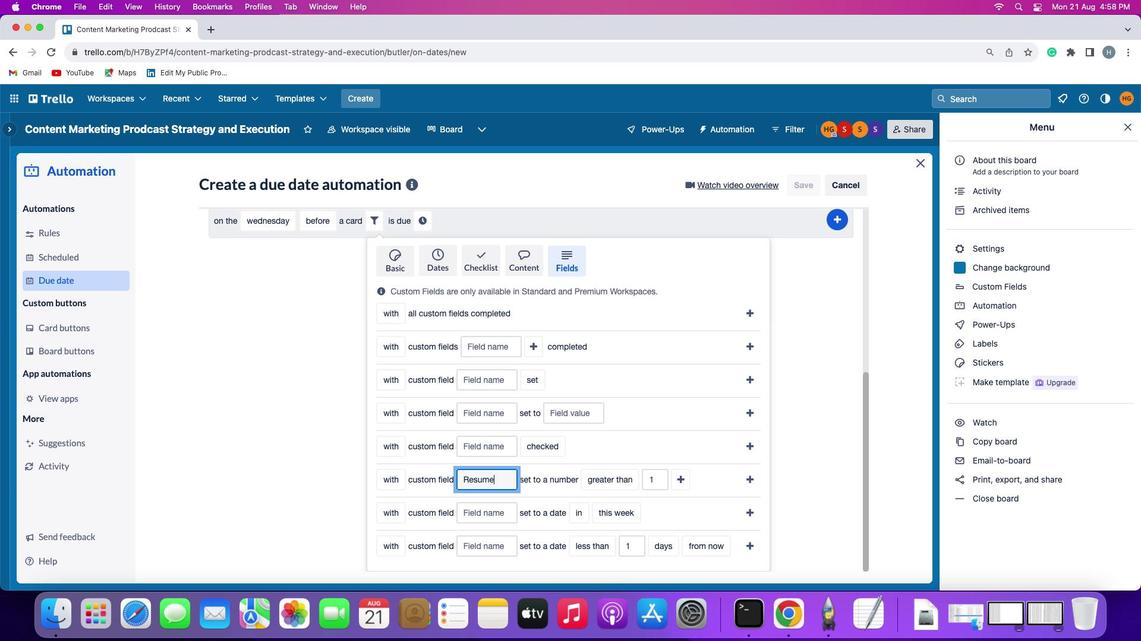
Action: Mouse moved to (681, 480)
Screenshot: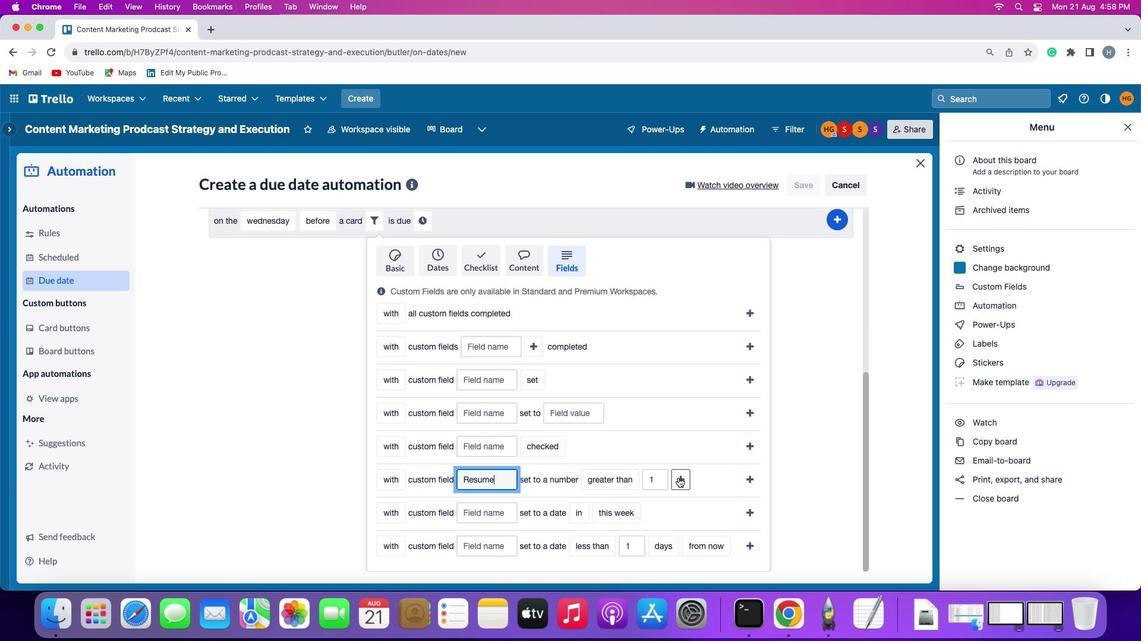
Action: Mouse pressed left at (681, 480)
Screenshot: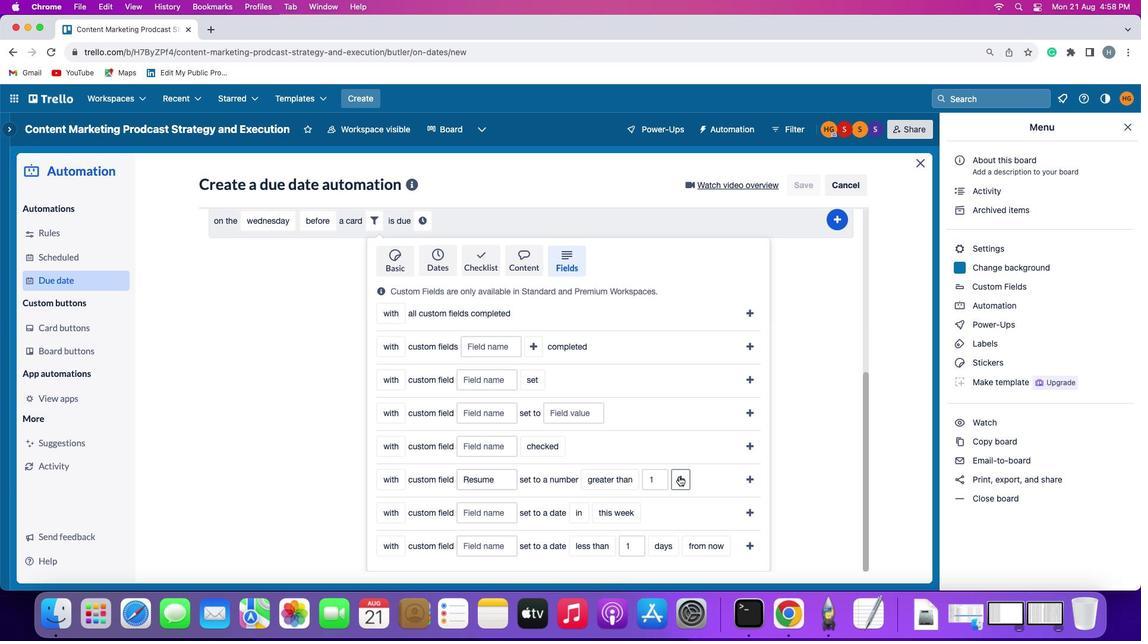 
Action: Mouse moved to (732, 485)
Screenshot: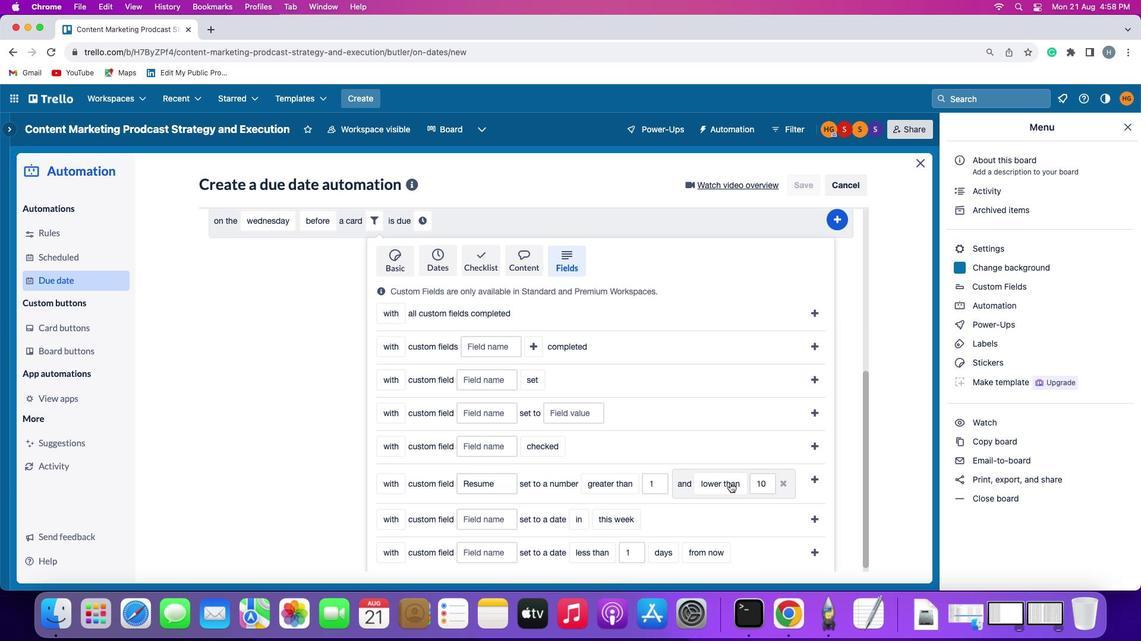 
Action: Mouse pressed left at (732, 485)
Screenshot: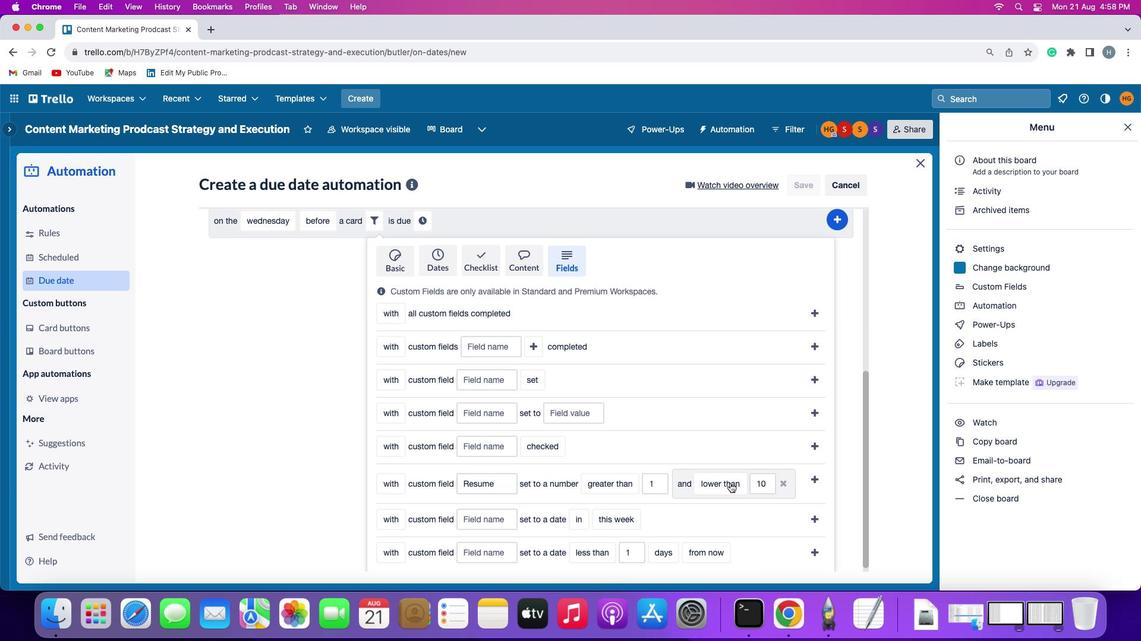 
Action: Mouse moved to (738, 442)
Screenshot: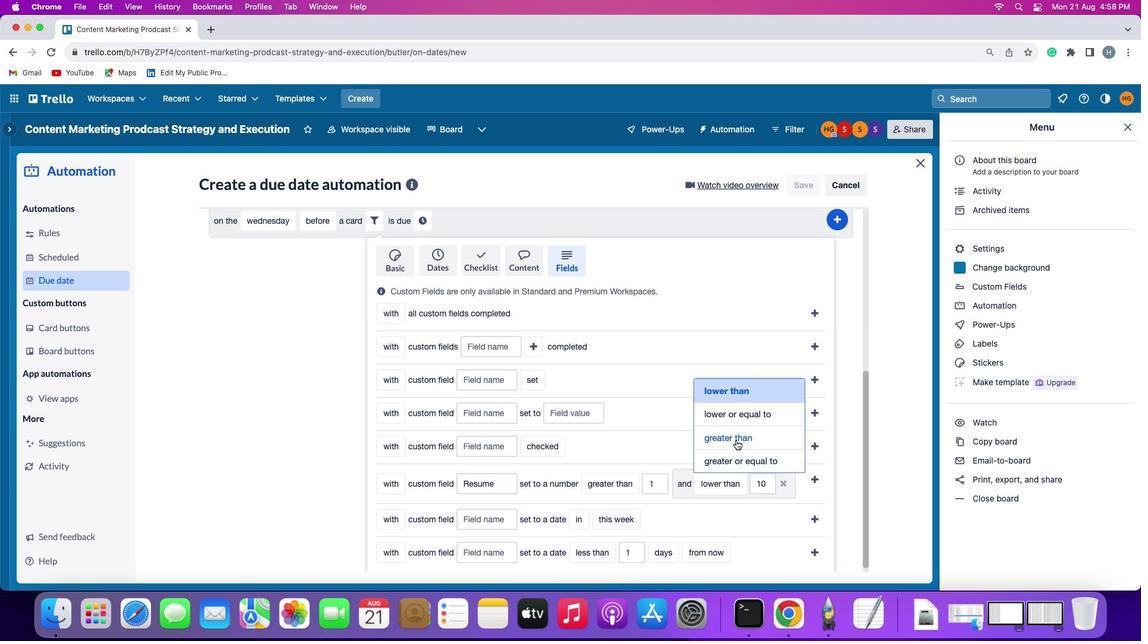 
Action: Mouse pressed left at (738, 442)
Screenshot: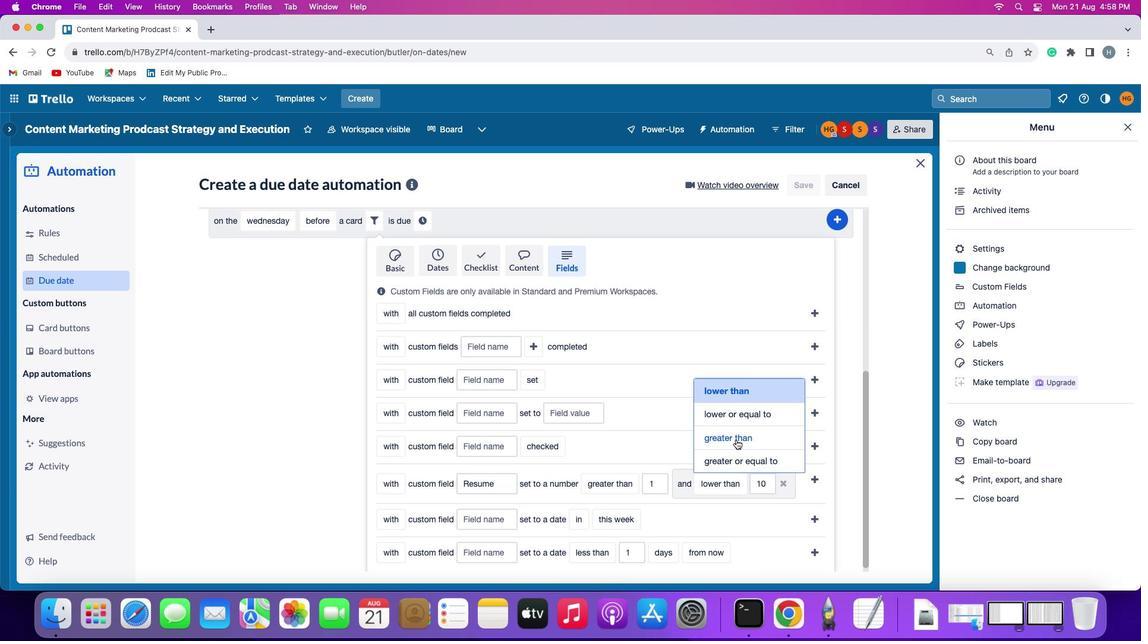 
Action: Mouse moved to (828, 483)
Screenshot: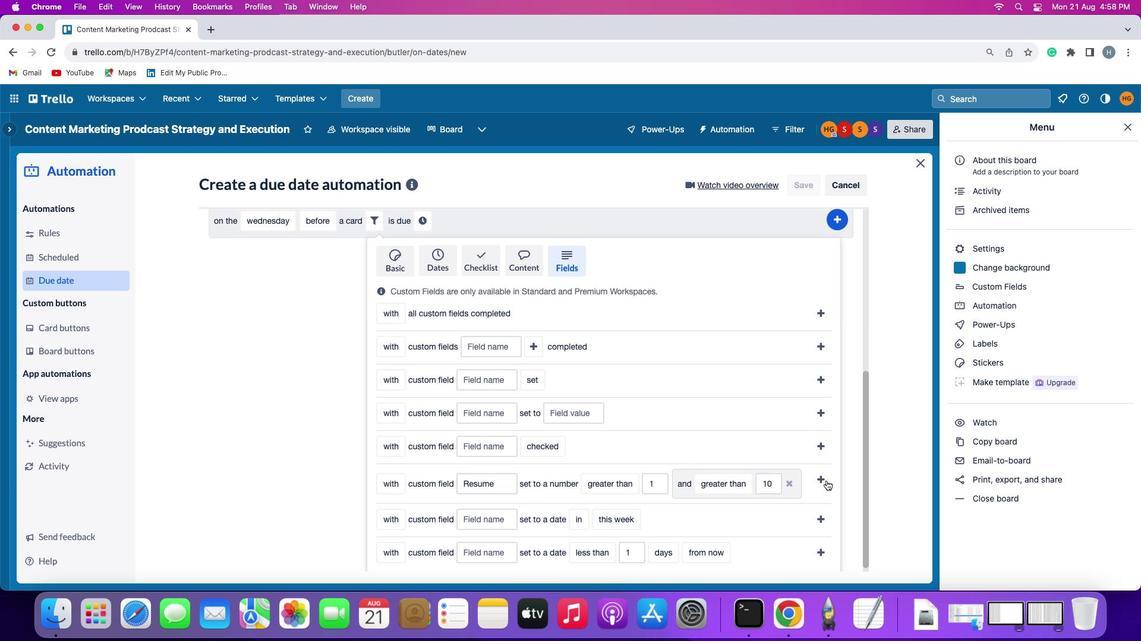 
Action: Mouse pressed left at (828, 483)
Screenshot: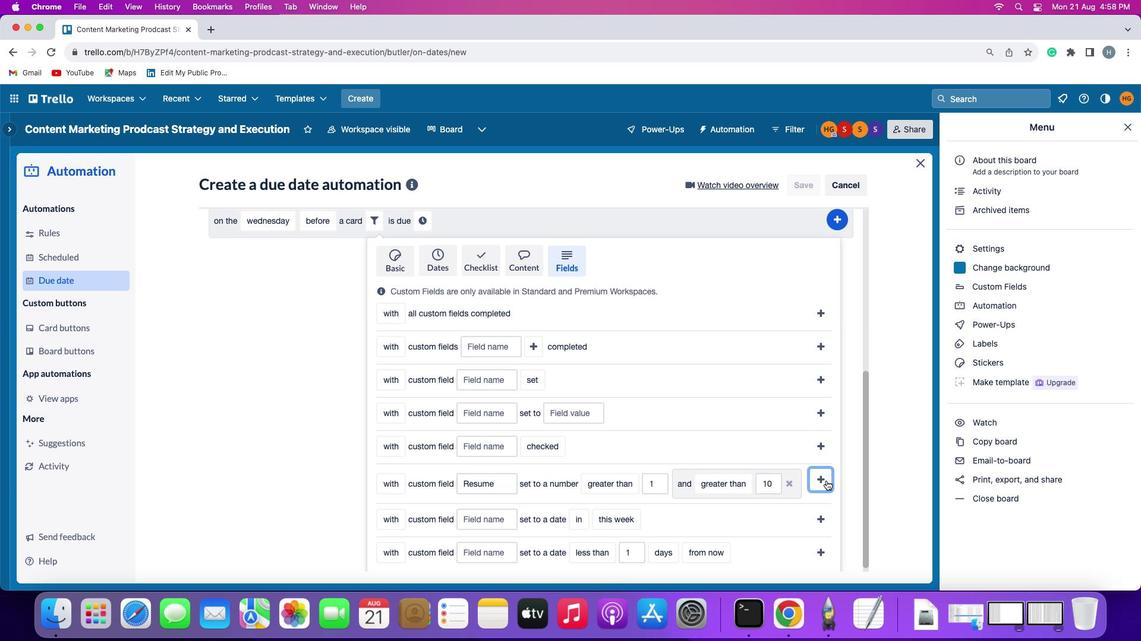 
Action: Mouse moved to (739, 517)
Screenshot: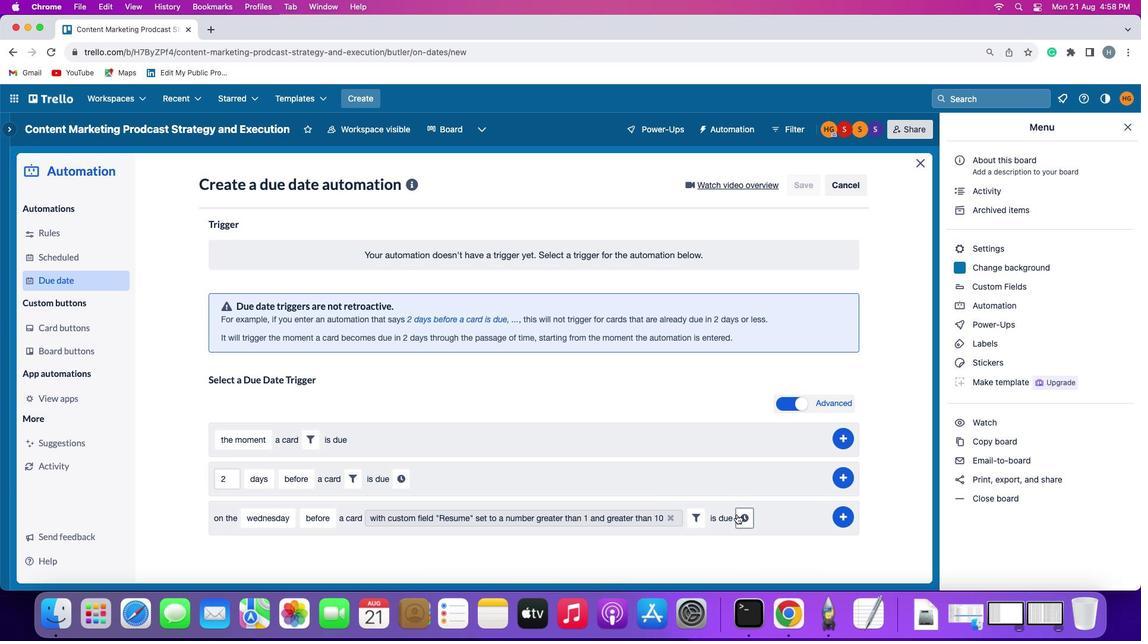 
Action: Mouse pressed left at (739, 517)
Screenshot: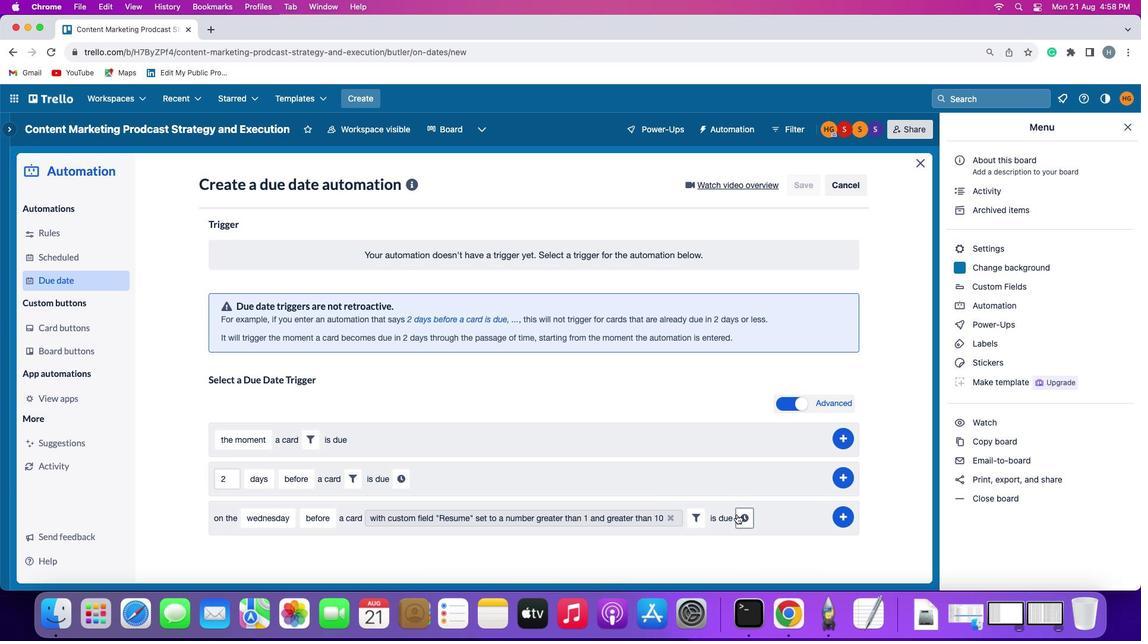 
Action: Mouse moved to (251, 551)
Screenshot: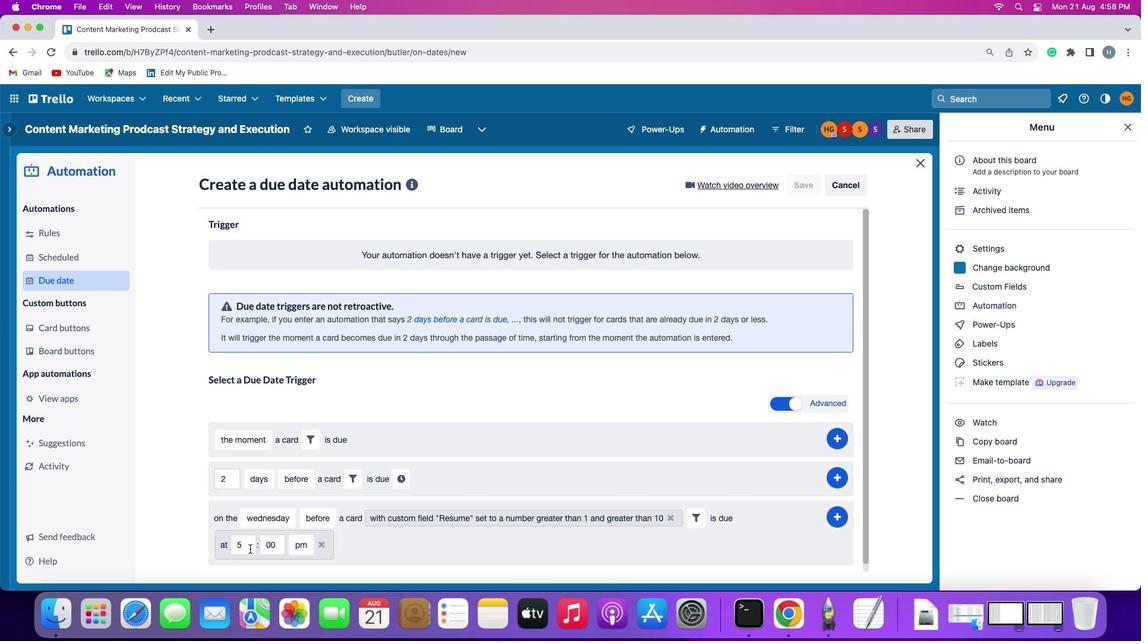 
Action: Mouse pressed left at (251, 551)
Screenshot: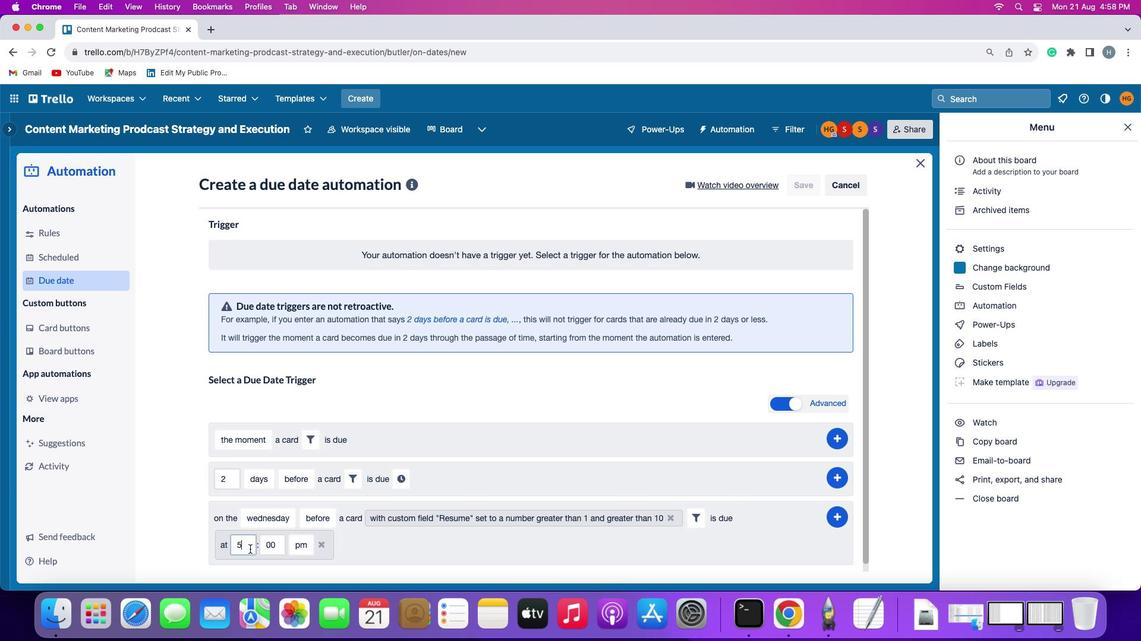
Action: Key pressed Key.backspace'1''1'
Screenshot: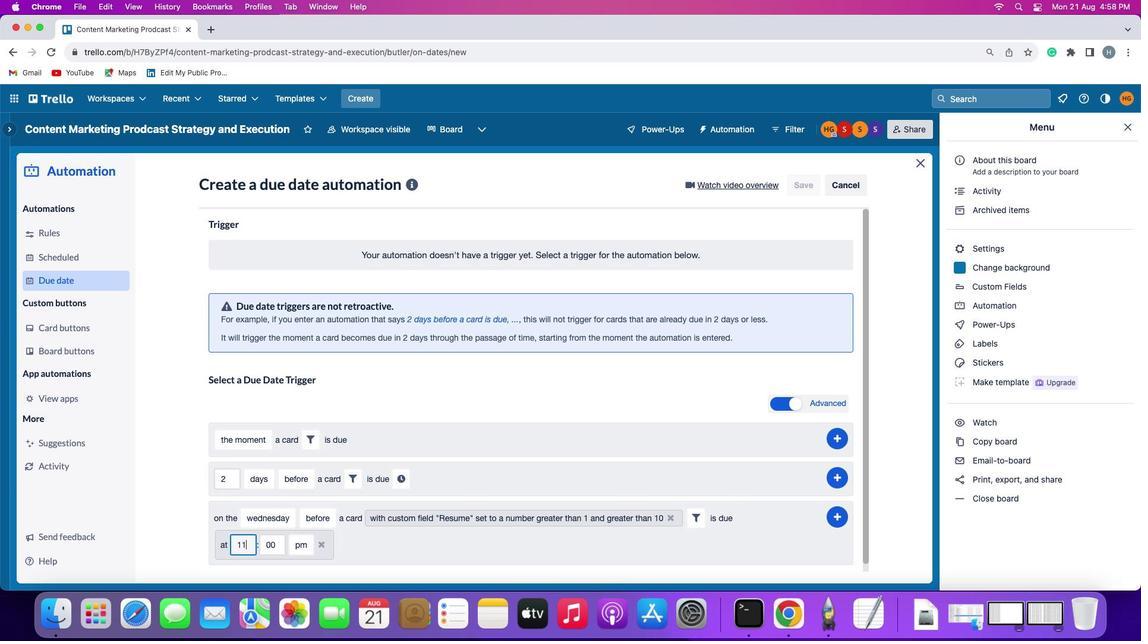 
Action: Mouse moved to (302, 547)
Screenshot: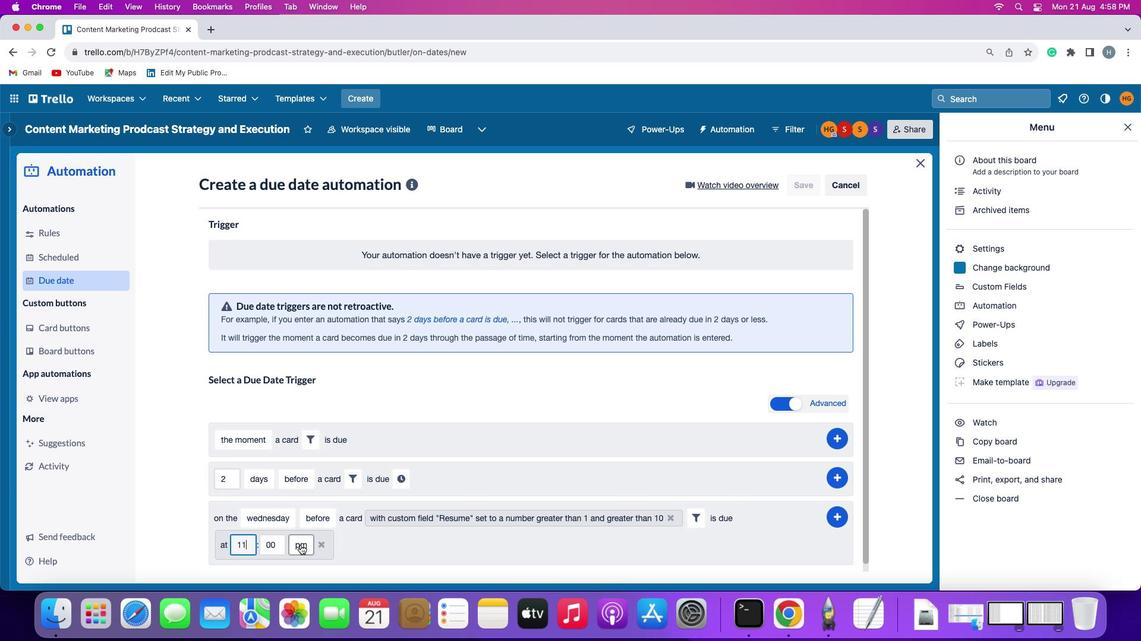 
Action: Mouse pressed left at (302, 547)
Screenshot: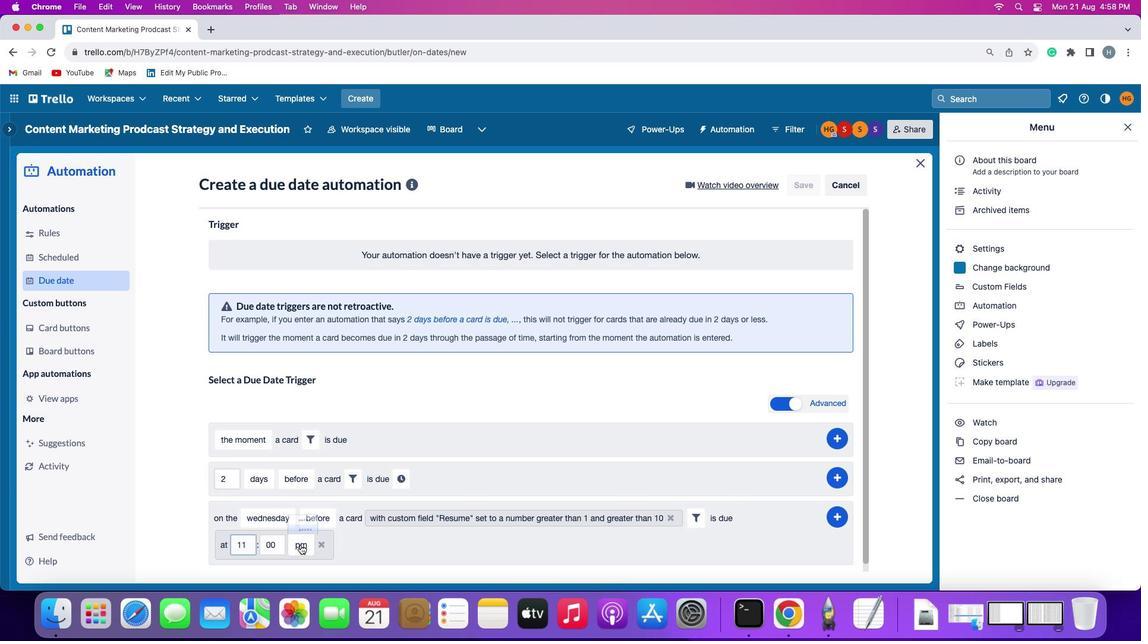
Action: Mouse moved to (307, 500)
Screenshot: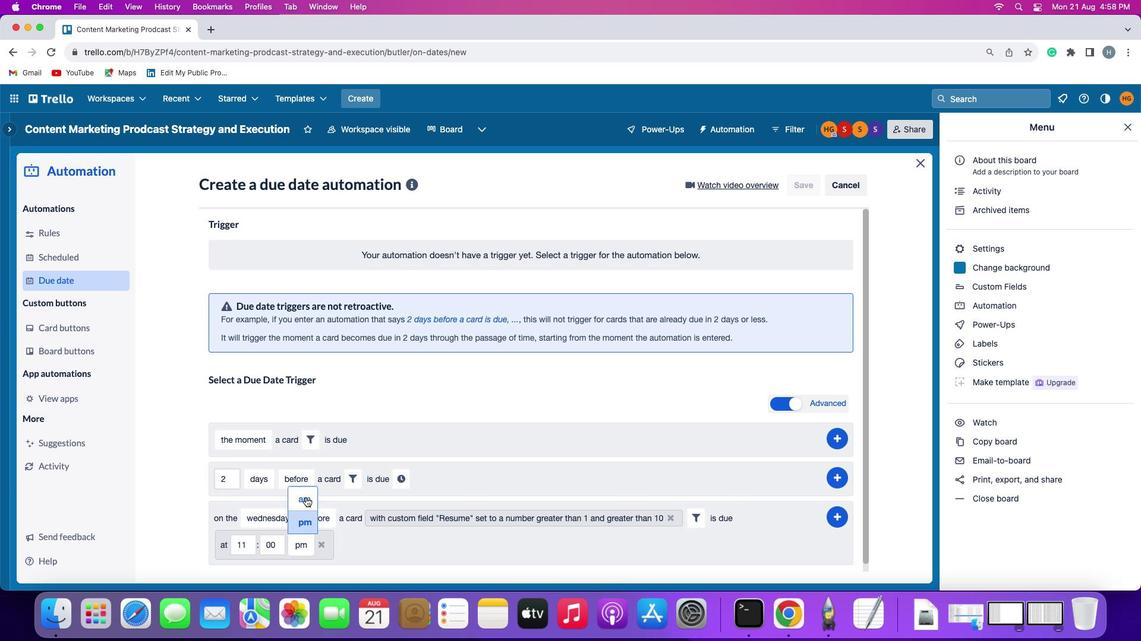 
Action: Mouse pressed left at (307, 500)
Screenshot: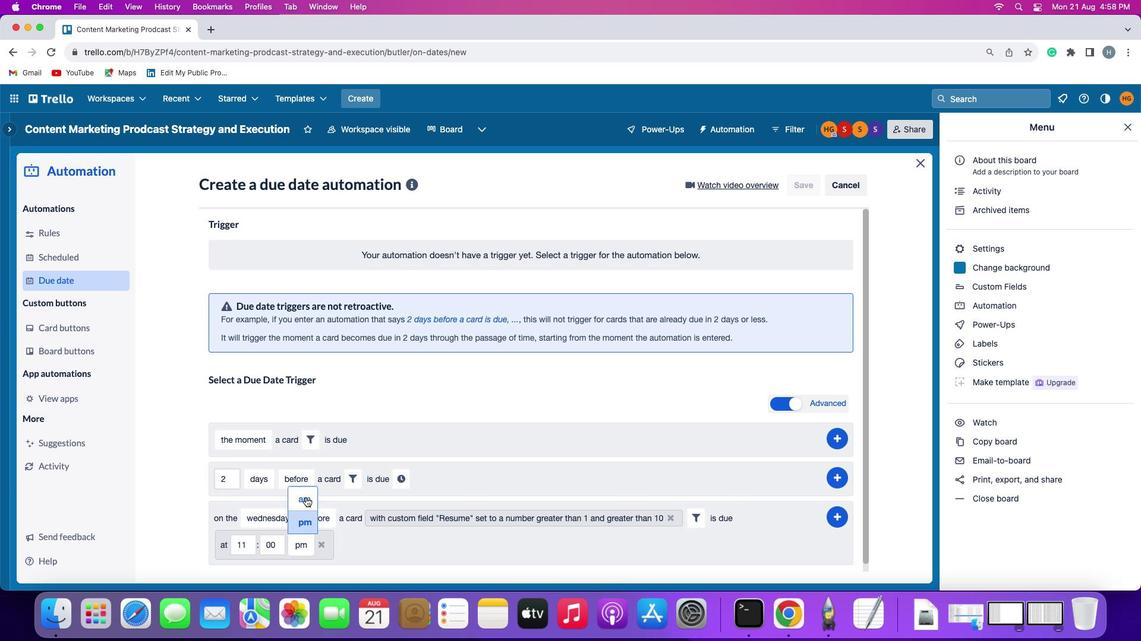 
Action: Mouse moved to (838, 515)
Screenshot: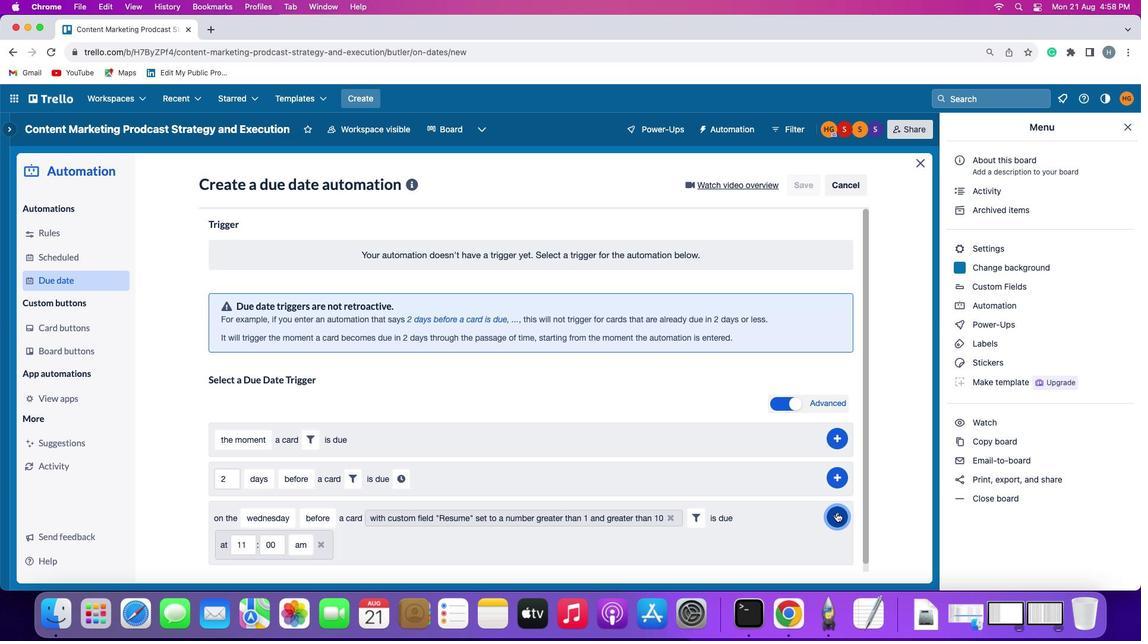 
Action: Mouse pressed left at (838, 515)
Screenshot: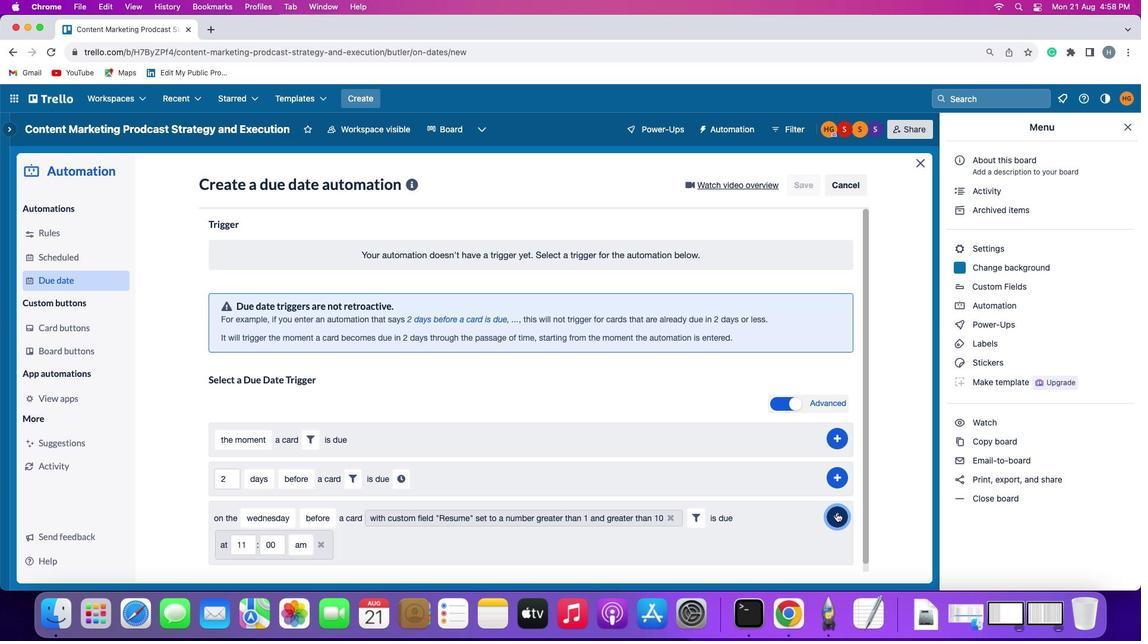 
Action: Mouse moved to (909, 415)
Screenshot: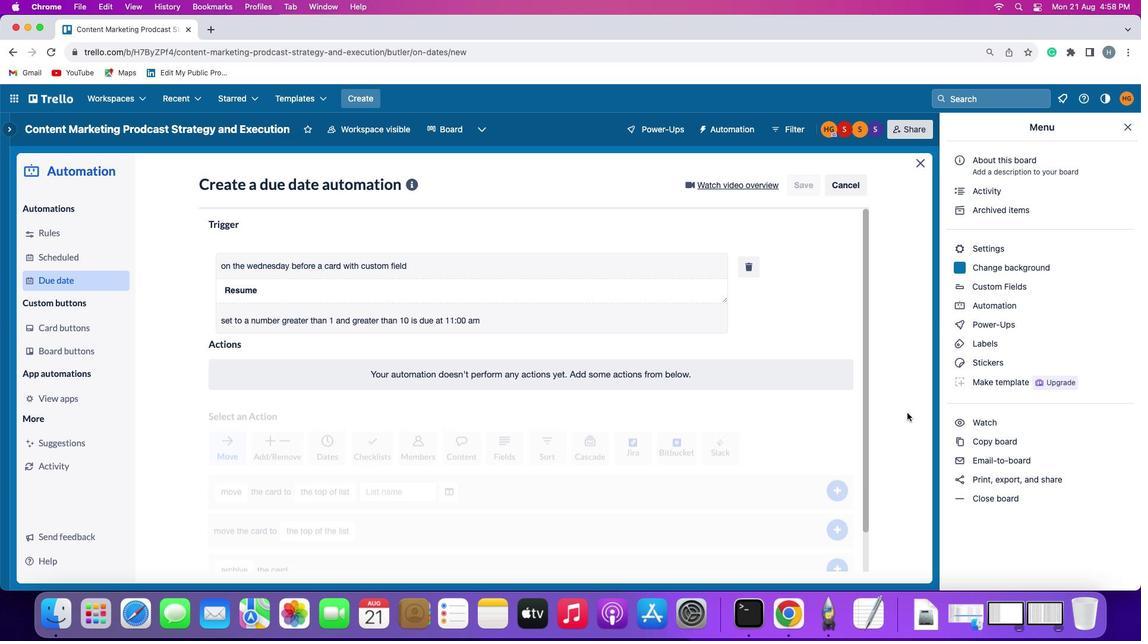 
